 Task: Check the percentage active listings of central air conditioning in the last 3 years.
Action: Mouse moved to (927, 208)
Screenshot: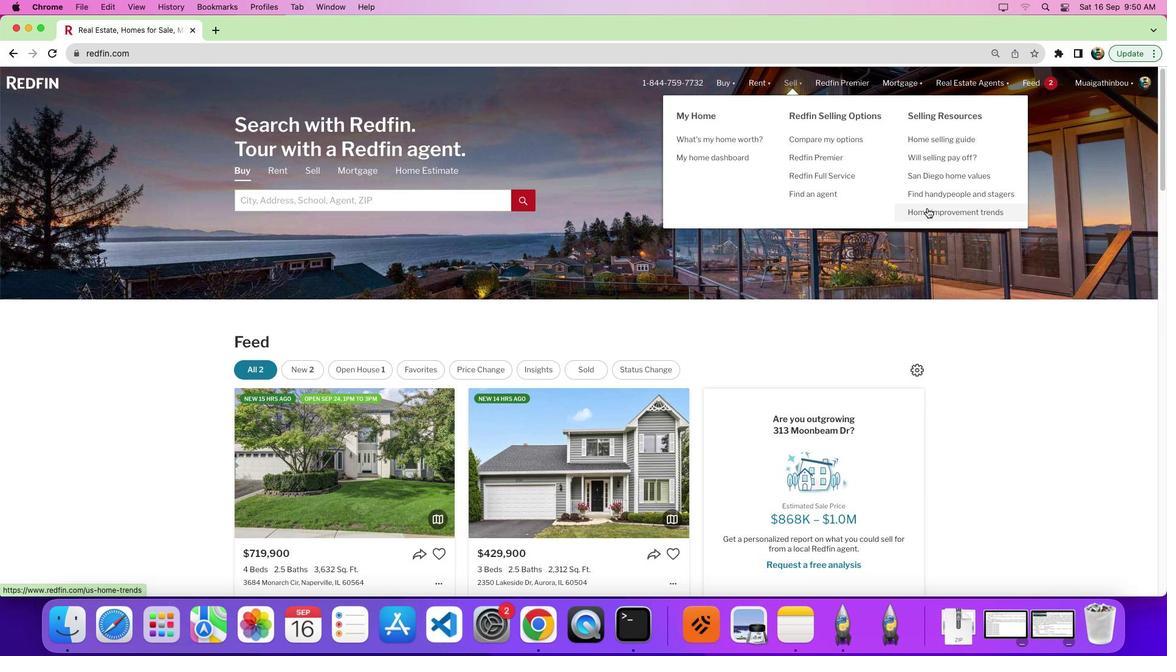 
Action: Mouse pressed left at (927, 208)
Screenshot: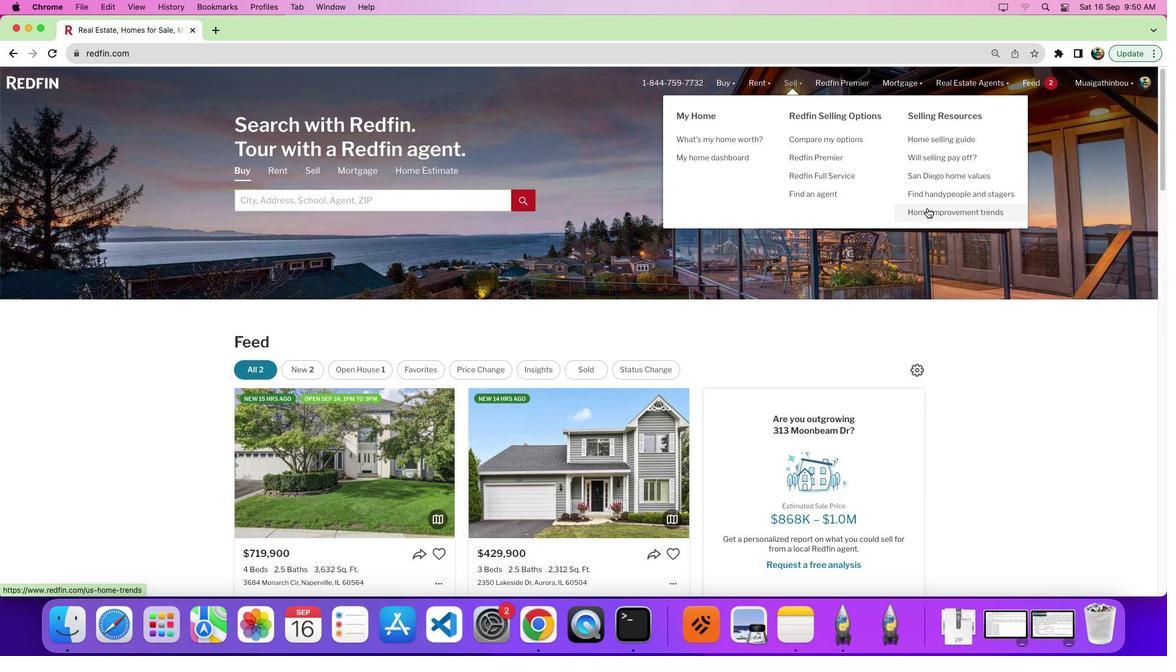 
Action: Mouse moved to (327, 232)
Screenshot: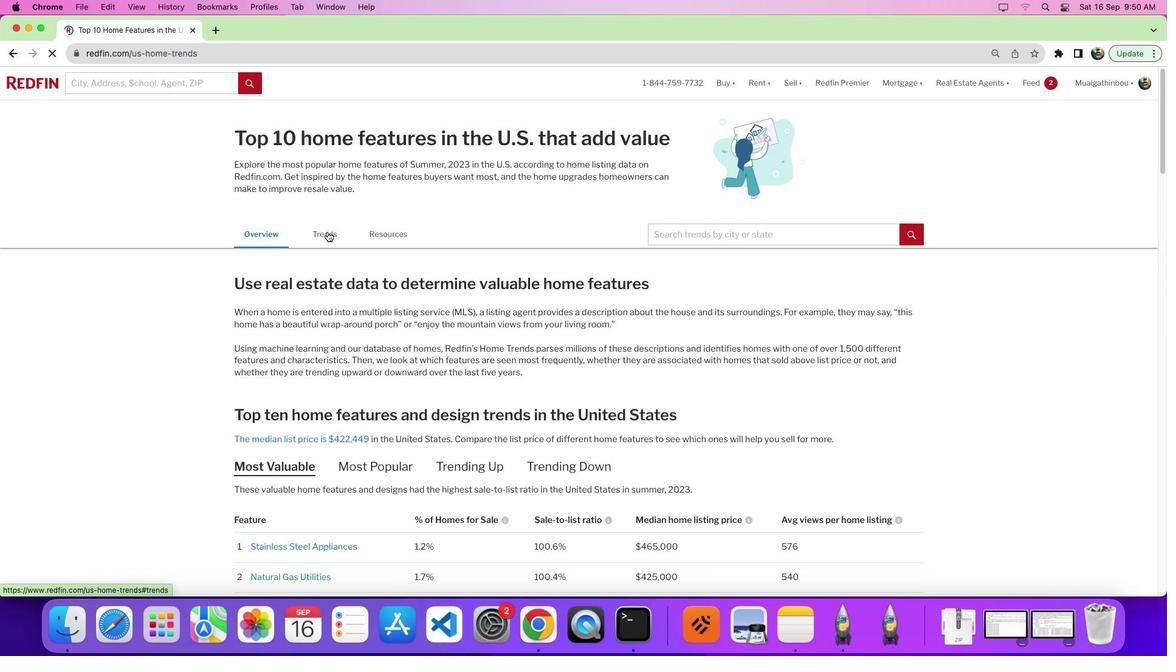 
Action: Mouse pressed left at (327, 232)
Screenshot: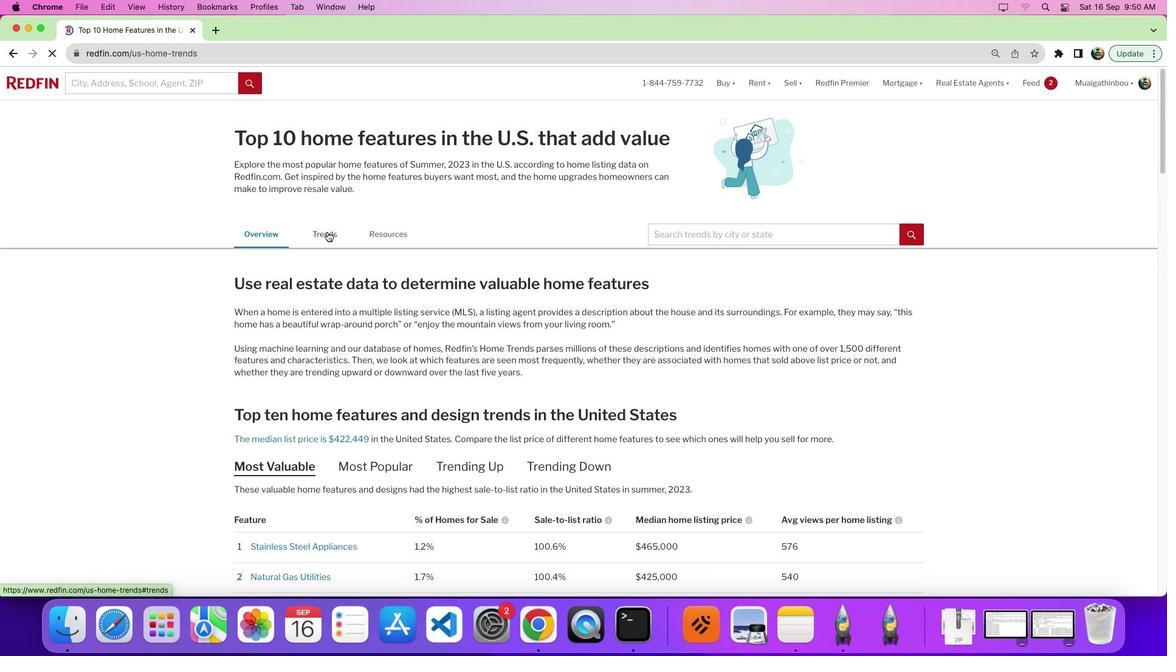 
Action: Mouse moved to (508, 271)
Screenshot: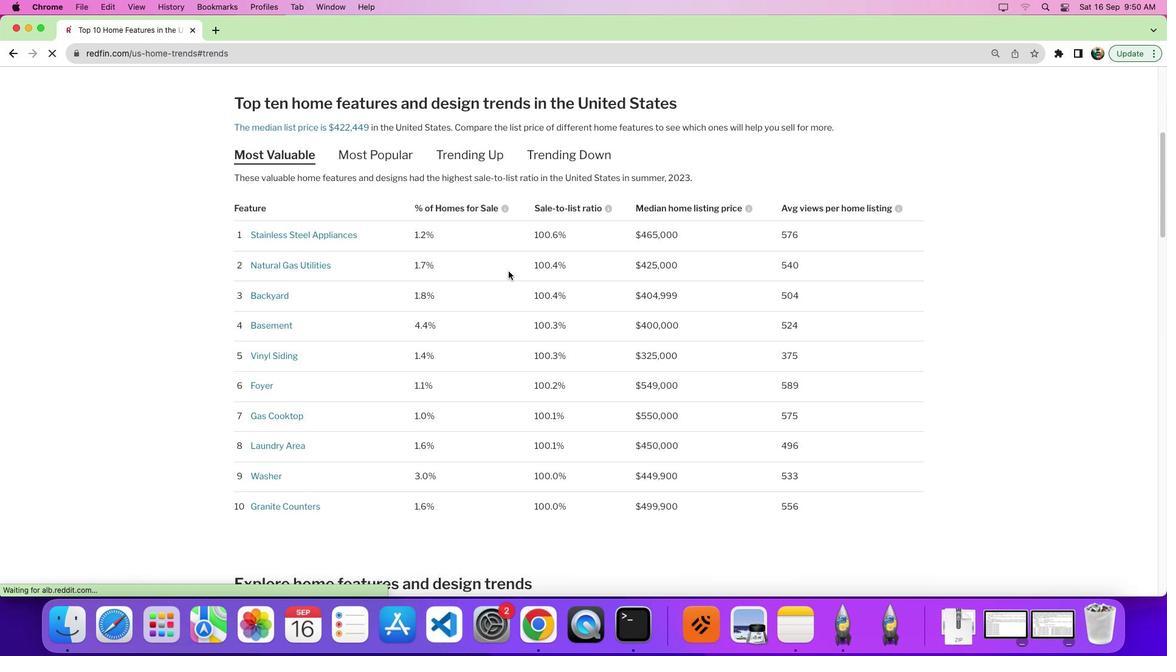 
Action: Mouse scrolled (508, 271) with delta (0, 0)
Screenshot: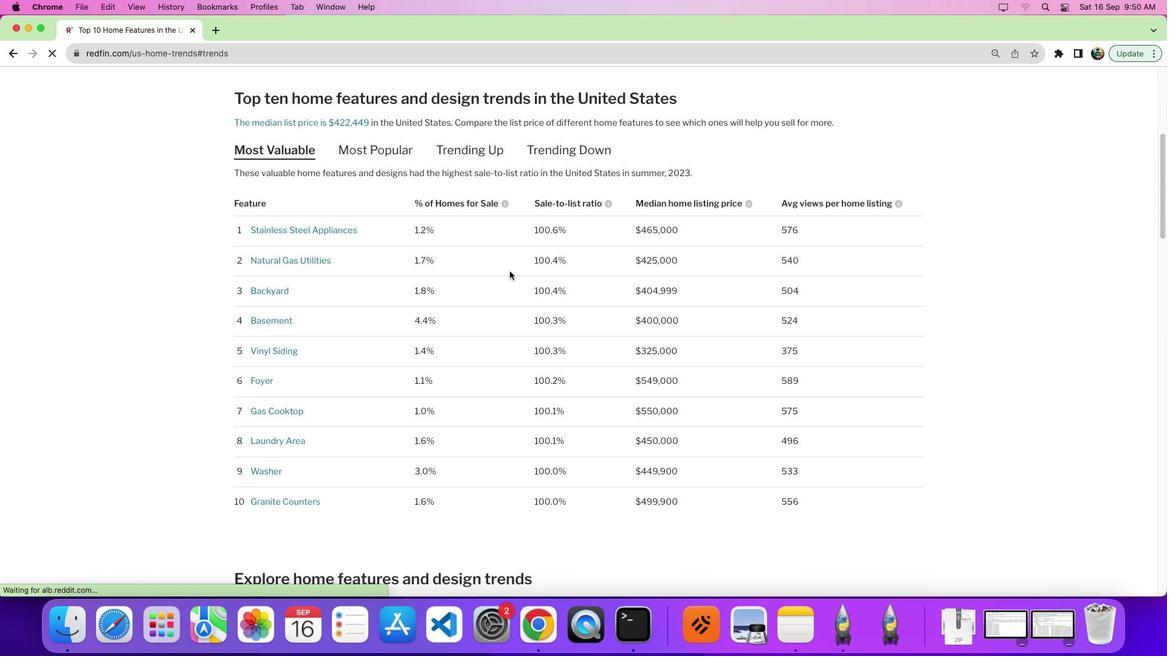 
Action: Mouse moved to (509, 271)
Screenshot: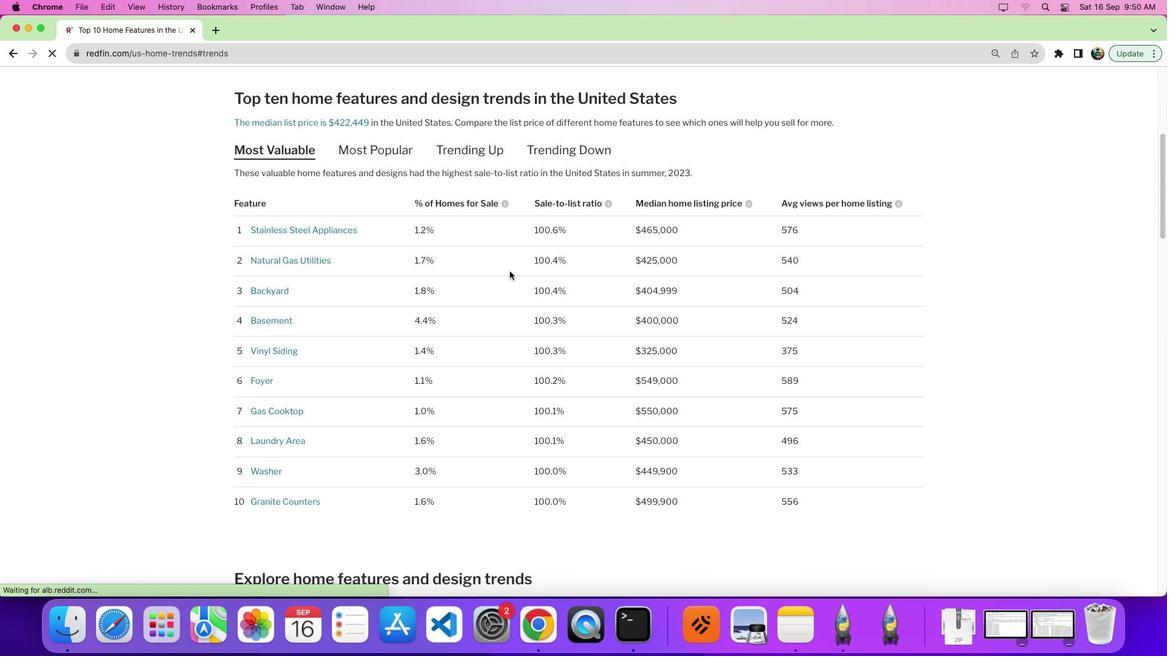 
Action: Mouse scrolled (509, 271) with delta (0, 0)
Screenshot: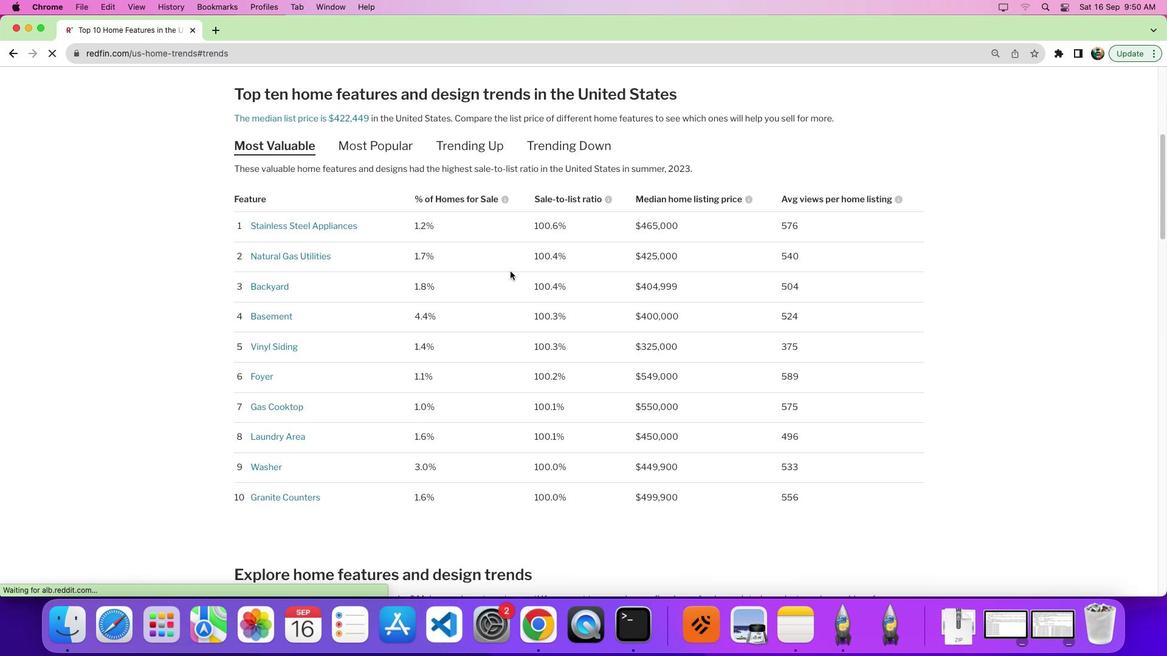 
Action: Mouse moved to (509, 271)
Screenshot: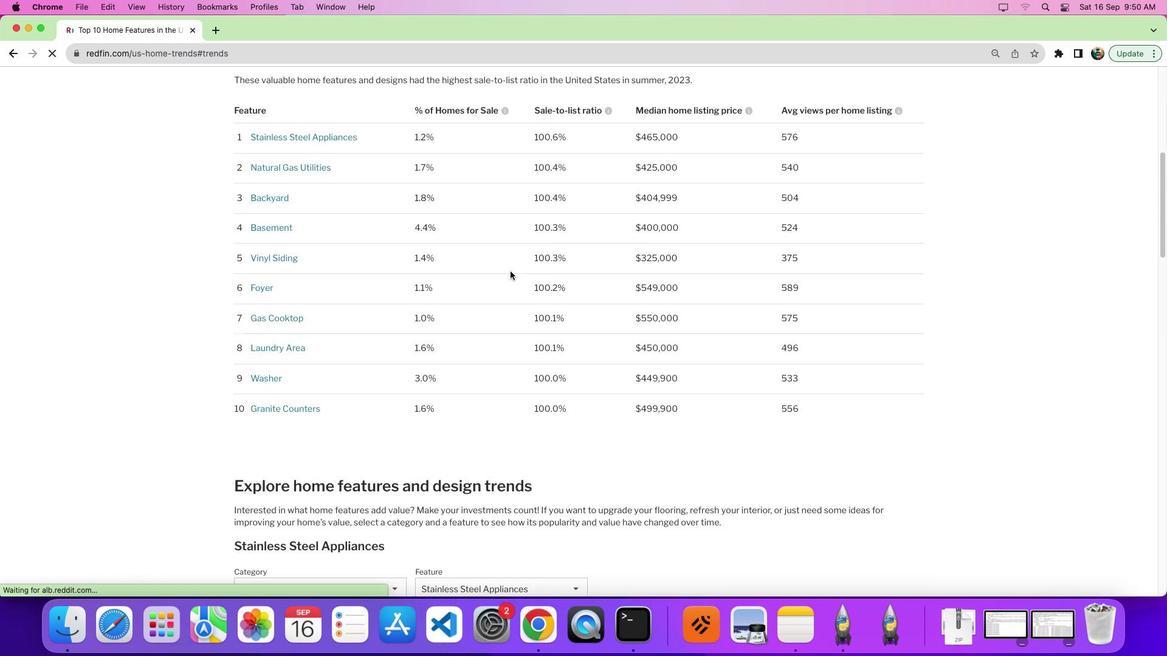
Action: Mouse scrolled (509, 271) with delta (0, -3)
Screenshot: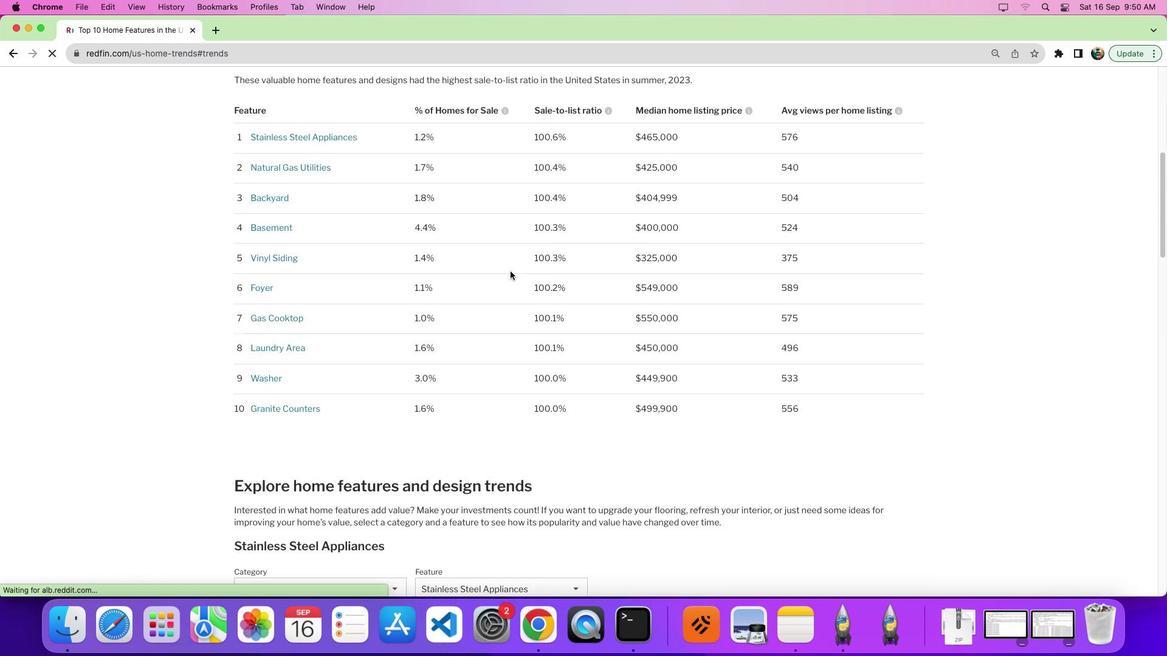 
Action: Mouse moved to (510, 271)
Screenshot: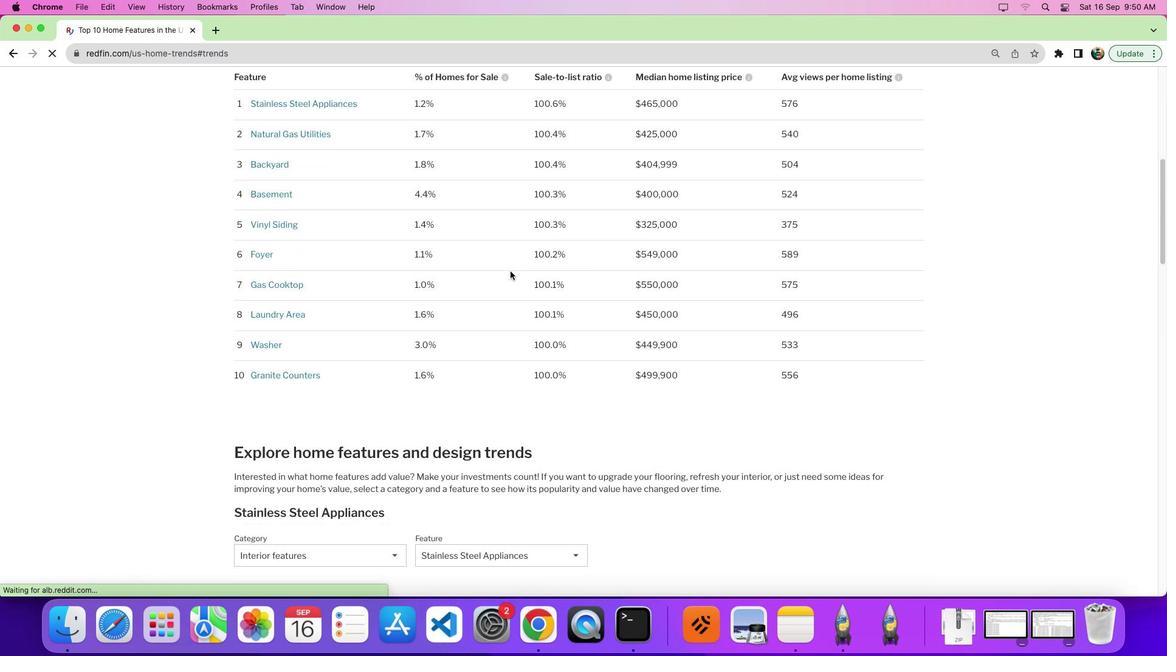 
Action: Mouse scrolled (510, 271) with delta (0, -3)
Screenshot: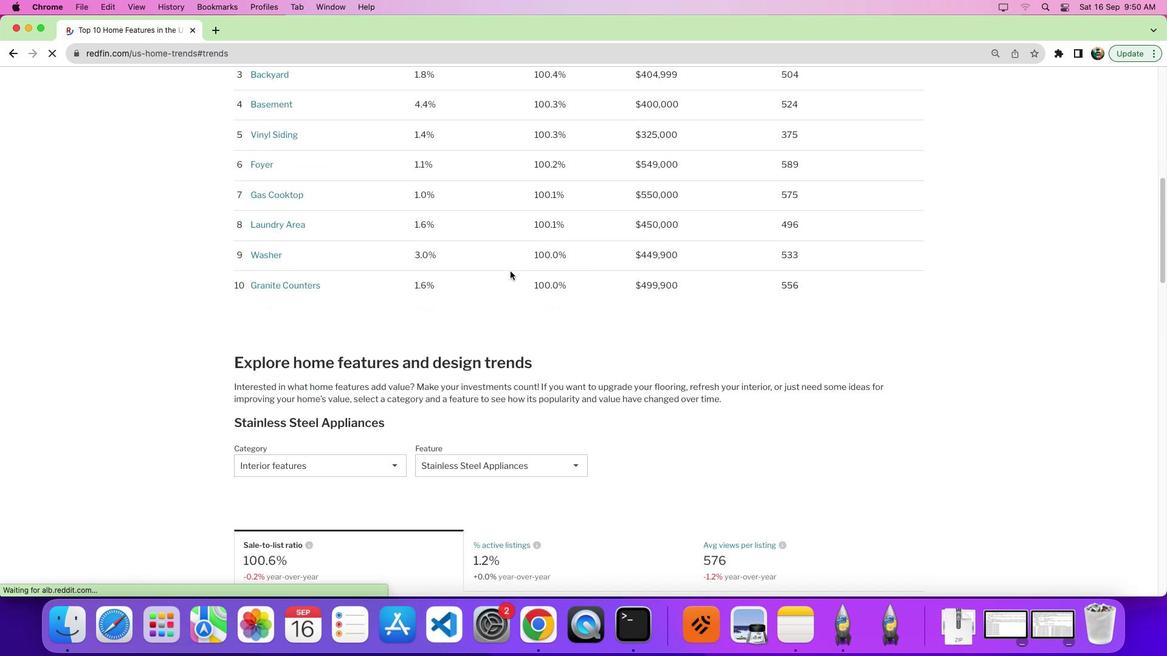 
Action: Mouse scrolled (510, 271) with delta (0, 0)
Screenshot: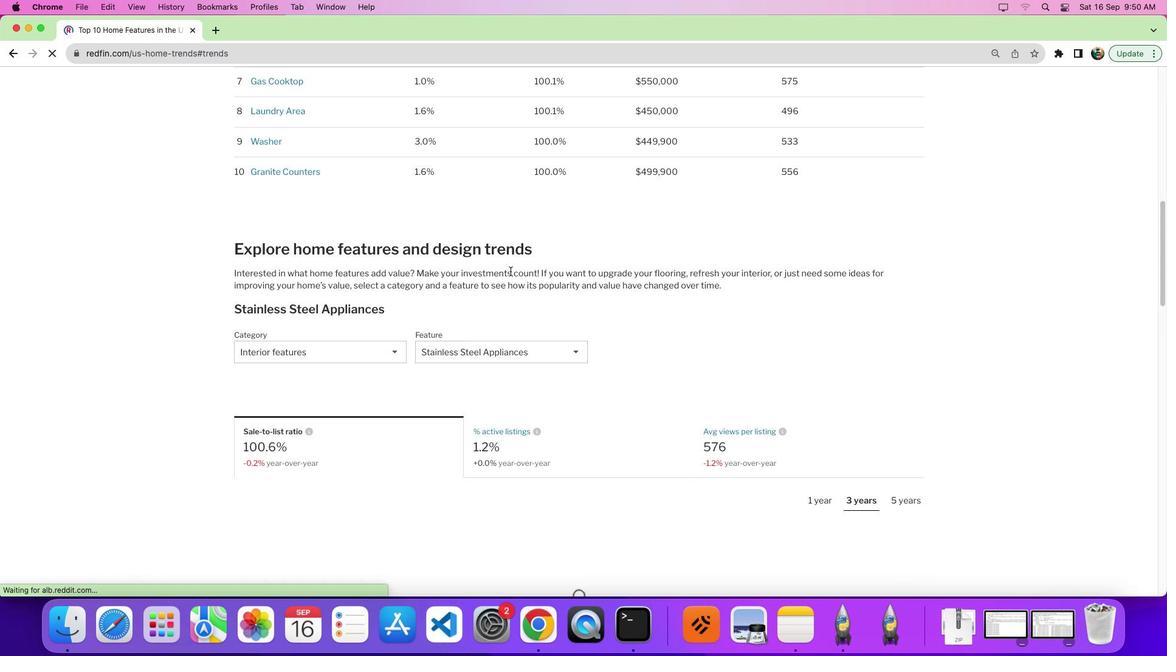 
Action: Mouse scrolled (510, 271) with delta (0, 0)
Screenshot: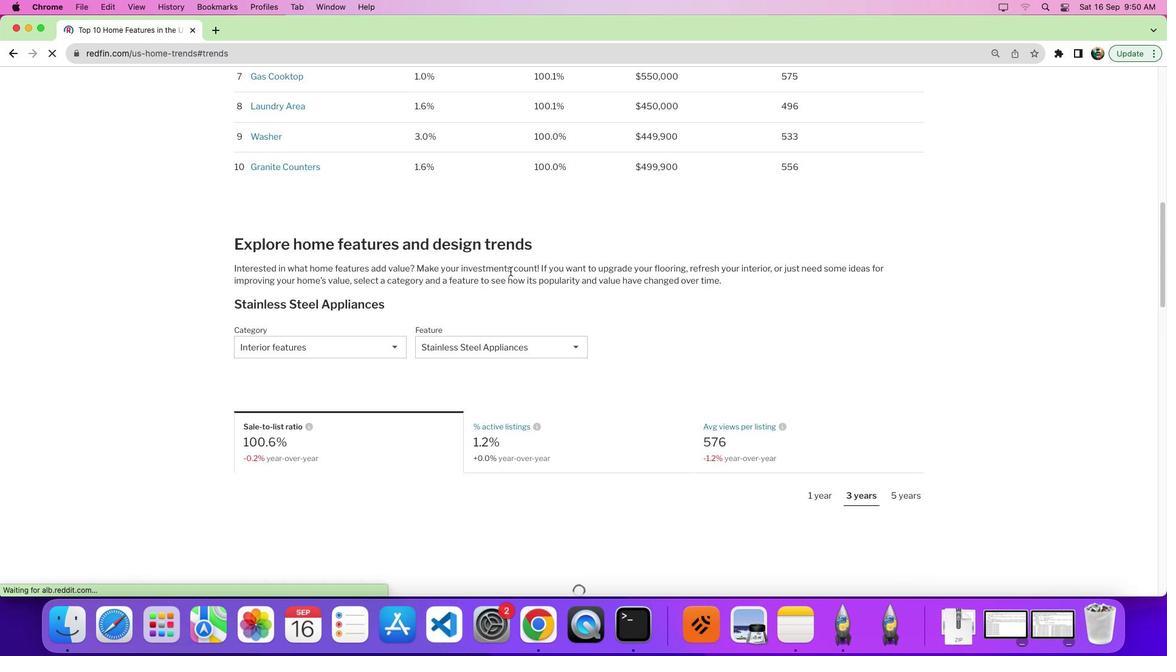 
Action: Mouse moved to (340, 350)
Screenshot: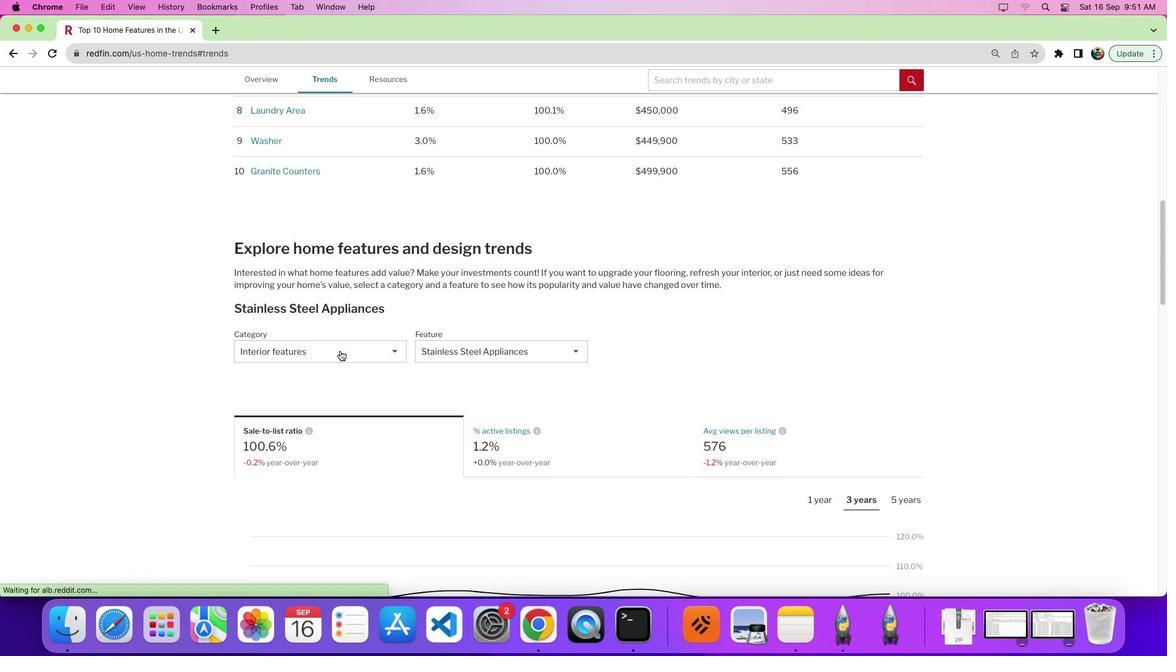 
Action: Mouse pressed left at (340, 350)
Screenshot: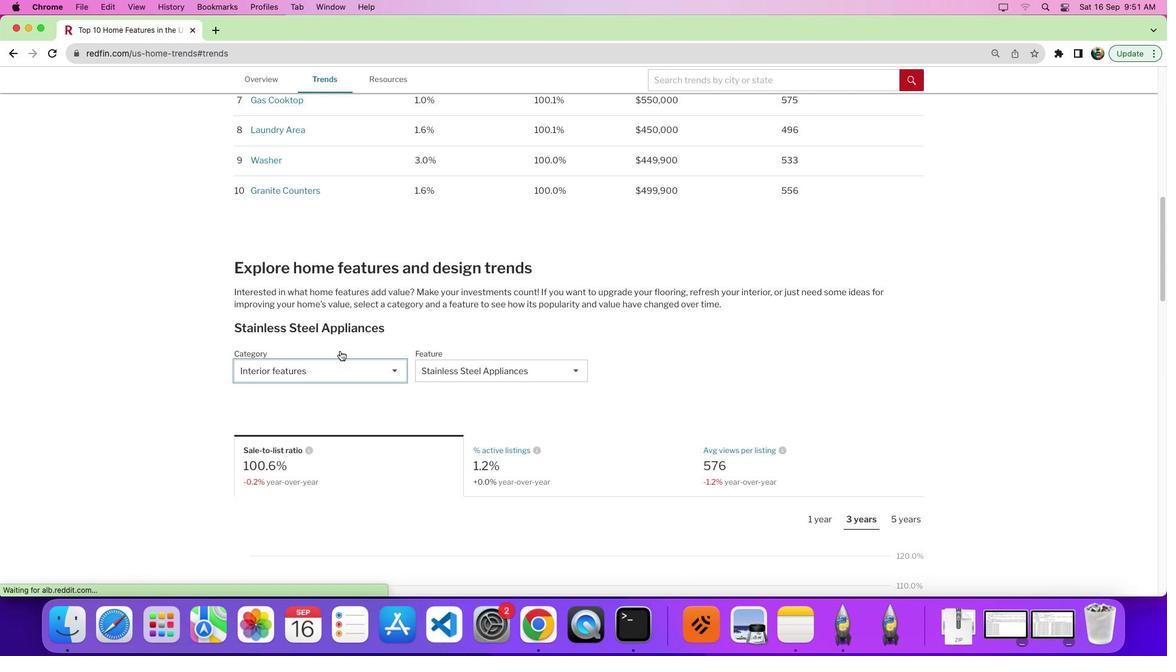
Action: Mouse moved to (390, 332)
Screenshot: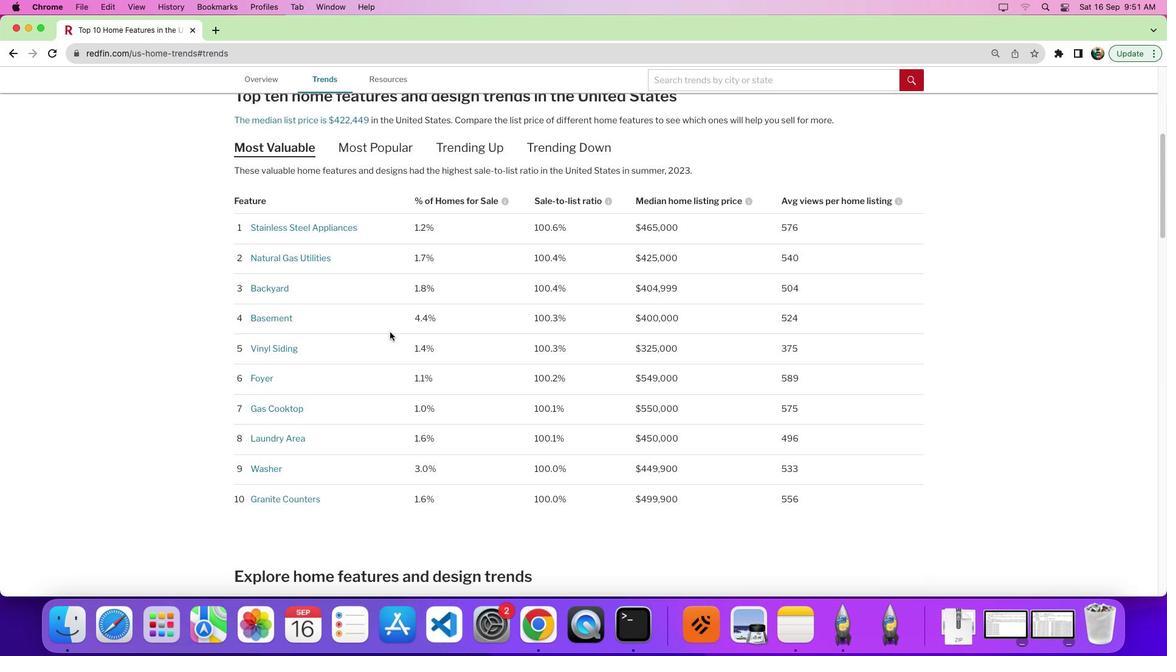 
Action: Mouse scrolled (390, 332) with delta (0, 0)
Screenshot: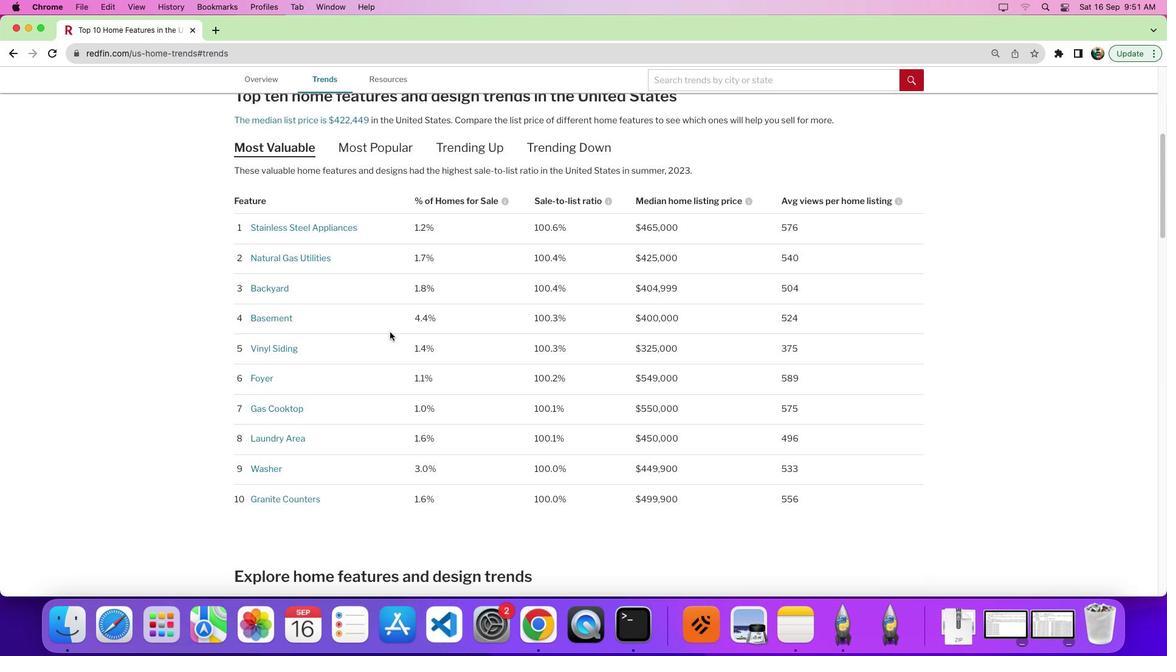
Action: Mouse scrolled (390, 332) with delta (0, 0)
Screenshot: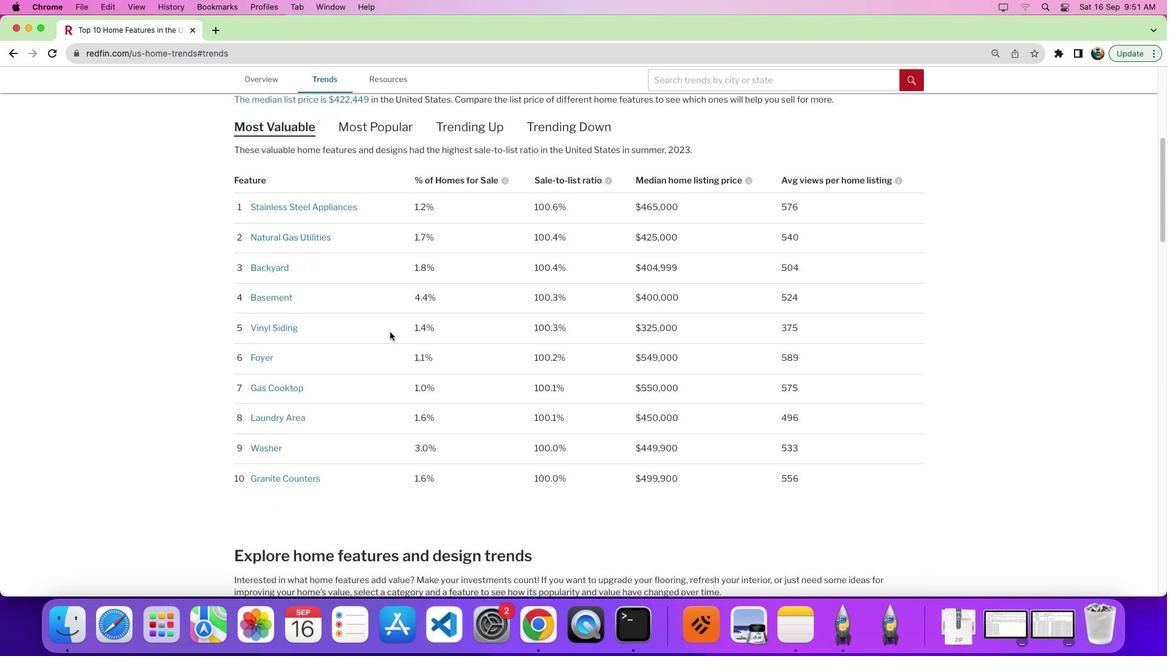 
Action: Mouse scrolled (390, 332) with delta (0, -3)
Screenshot: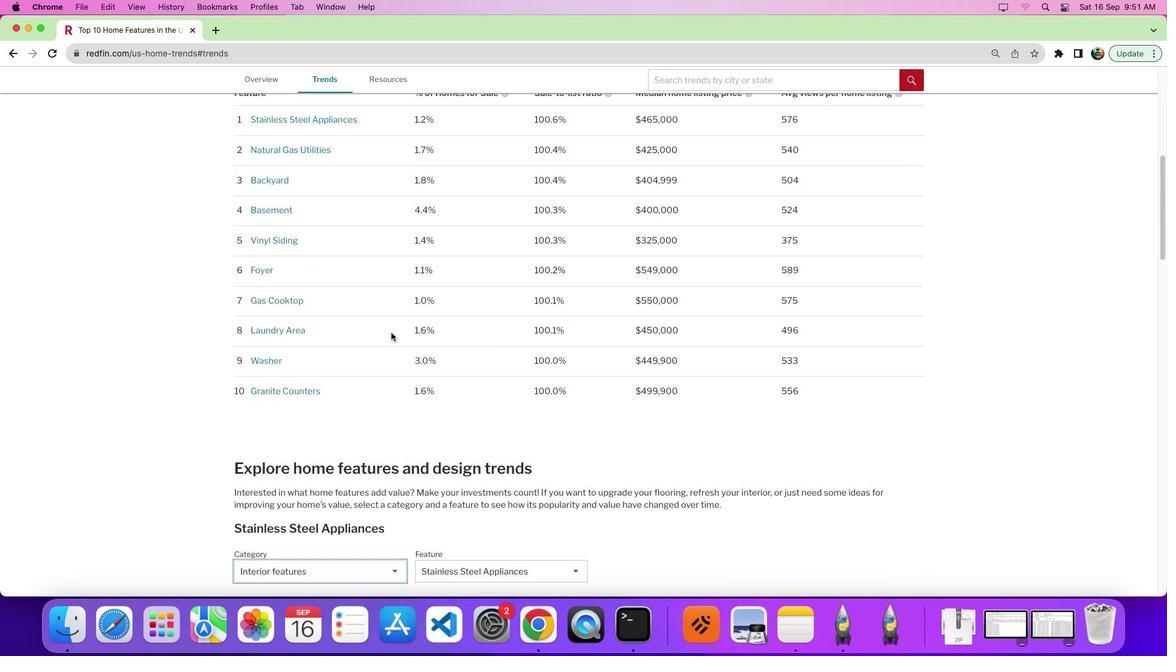 
Action: Mouse moved to (394, 334)
Screenshot: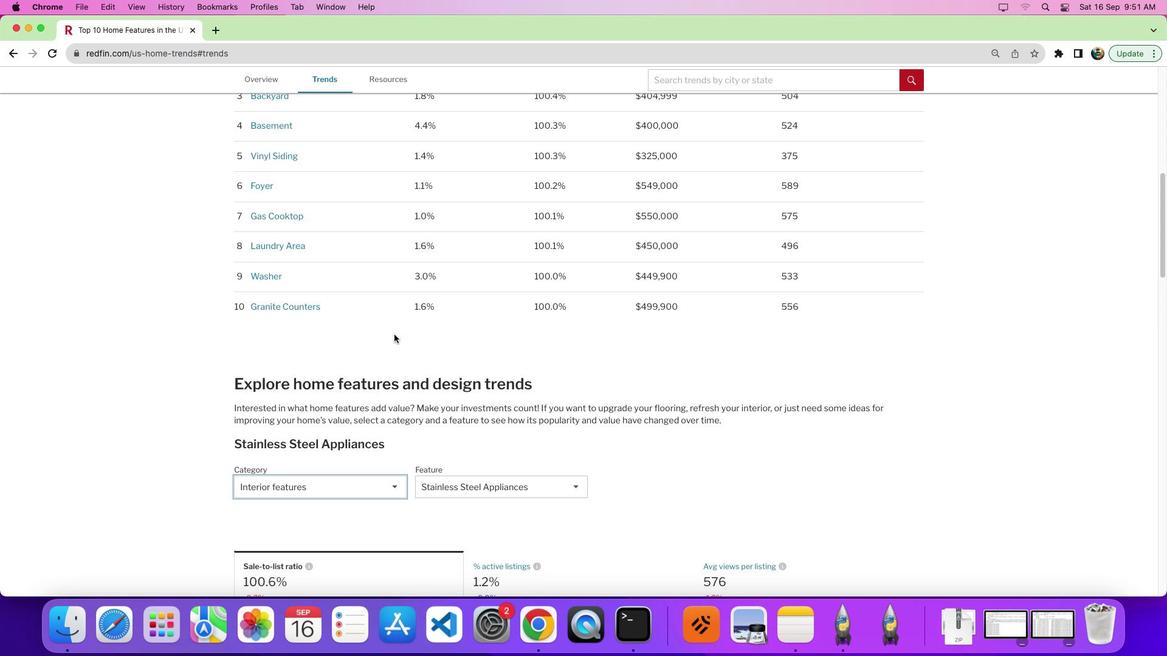 
Action: Mouse scrolled (394, 334) with delta (0, 0)
Screenshot: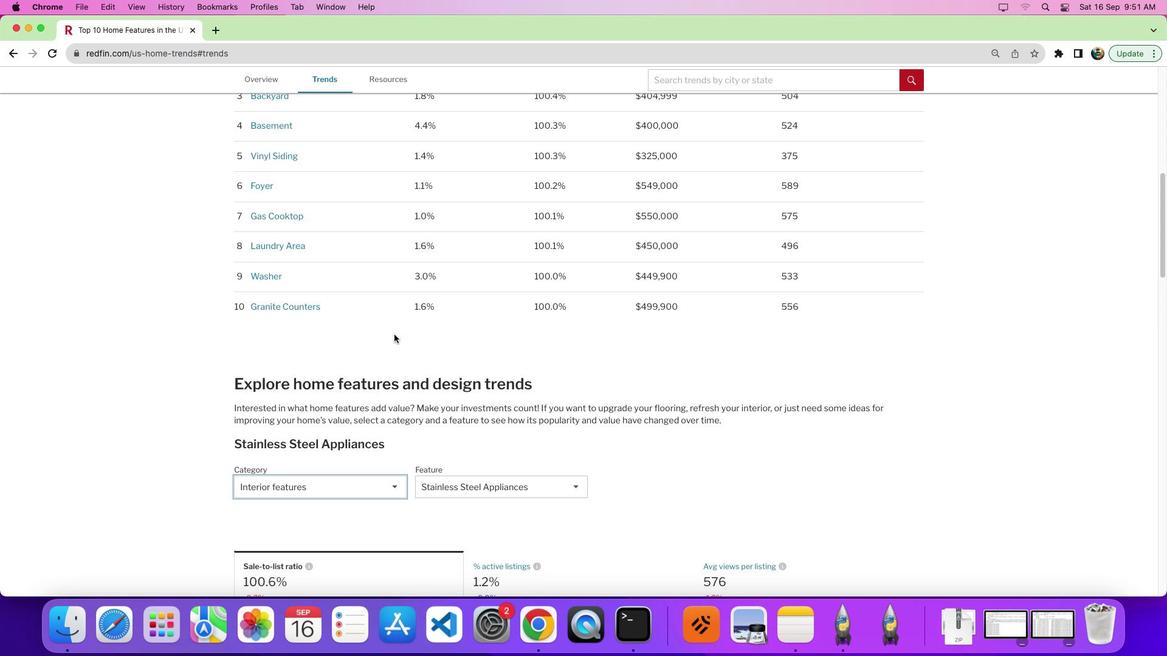 
Action: Mouse scrolled (394, 334) with delta (0, 0)
Screenshot: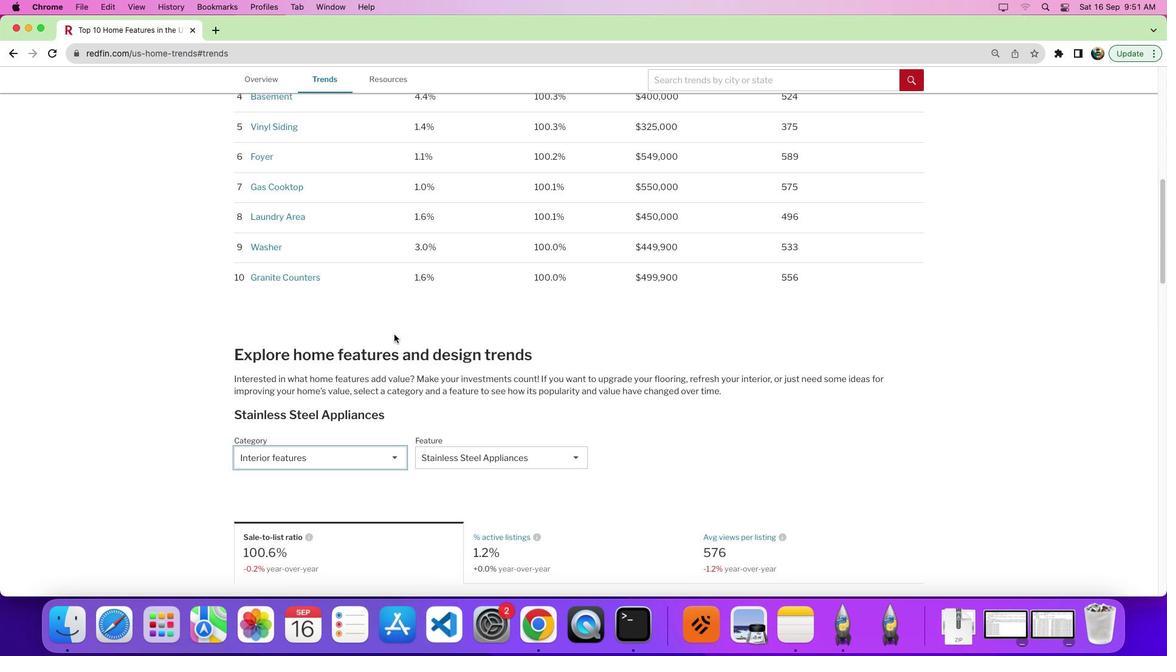 
Action: Mouse scrolled (394, 334) with delta (0, -3)
Screenshot: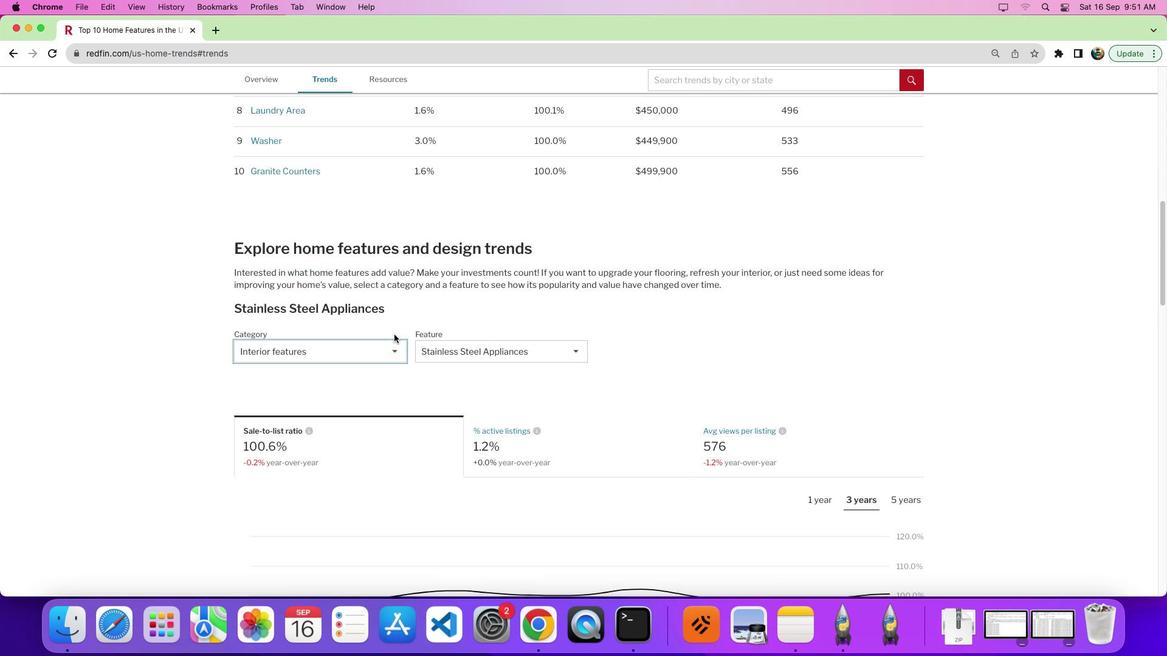 
Action: Mouse moved to (505, 297)
Screenshot: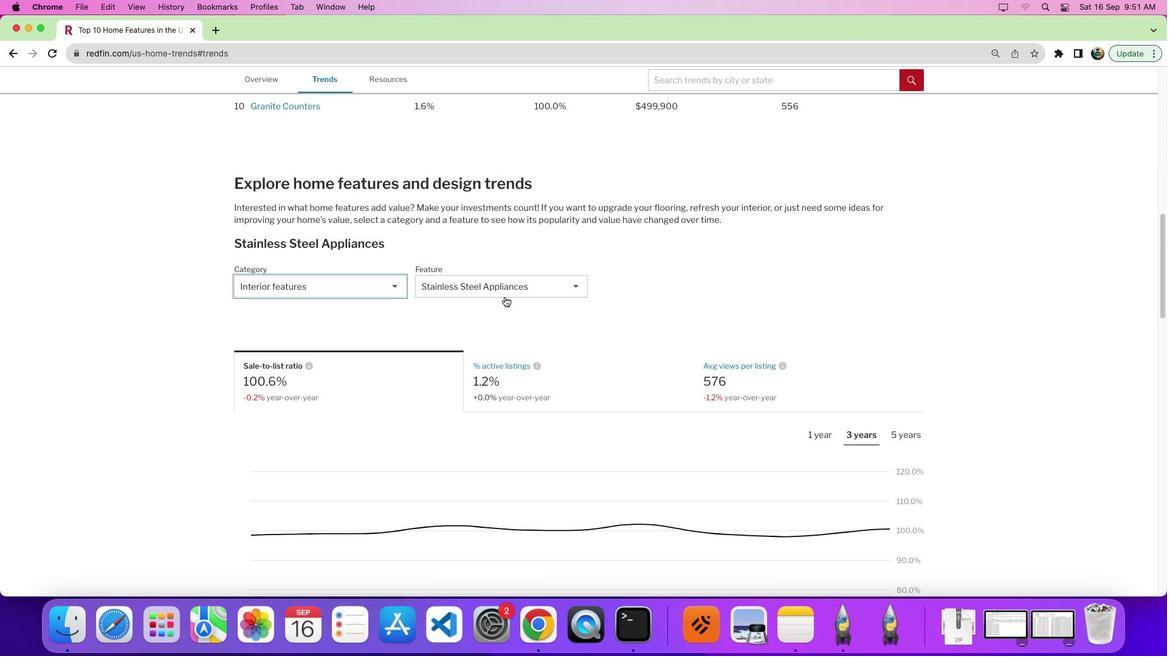 
Action: Mouse pressed left at (505, 297)
Screenshot: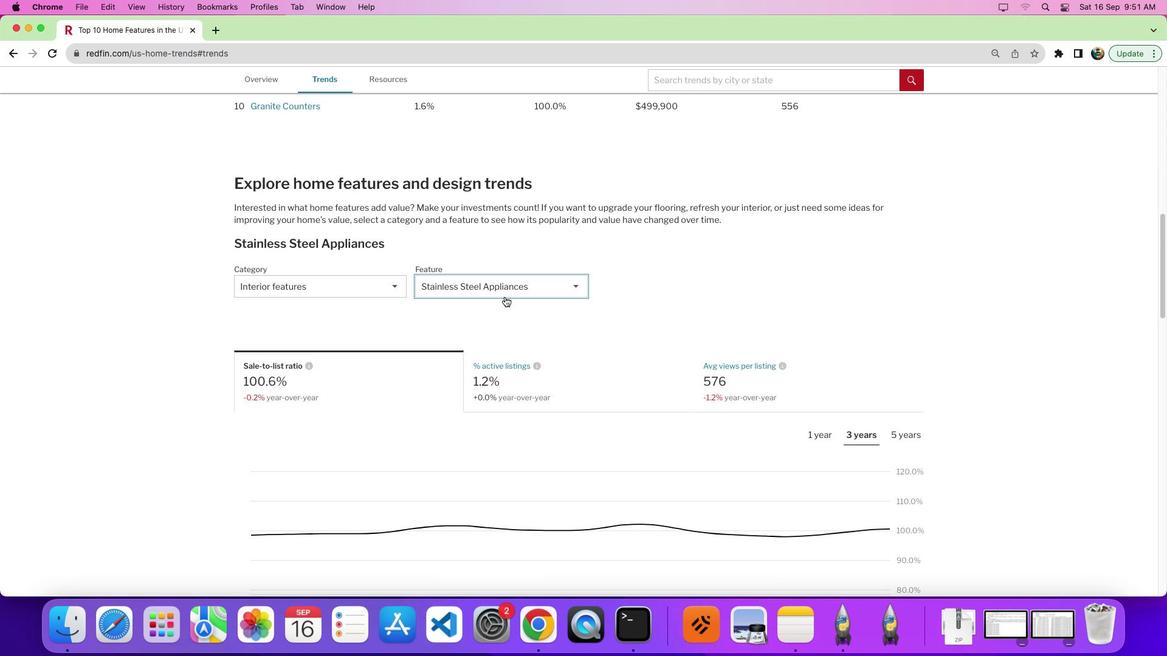 
Action: Mouse moved to (477, 392)
Screenshot: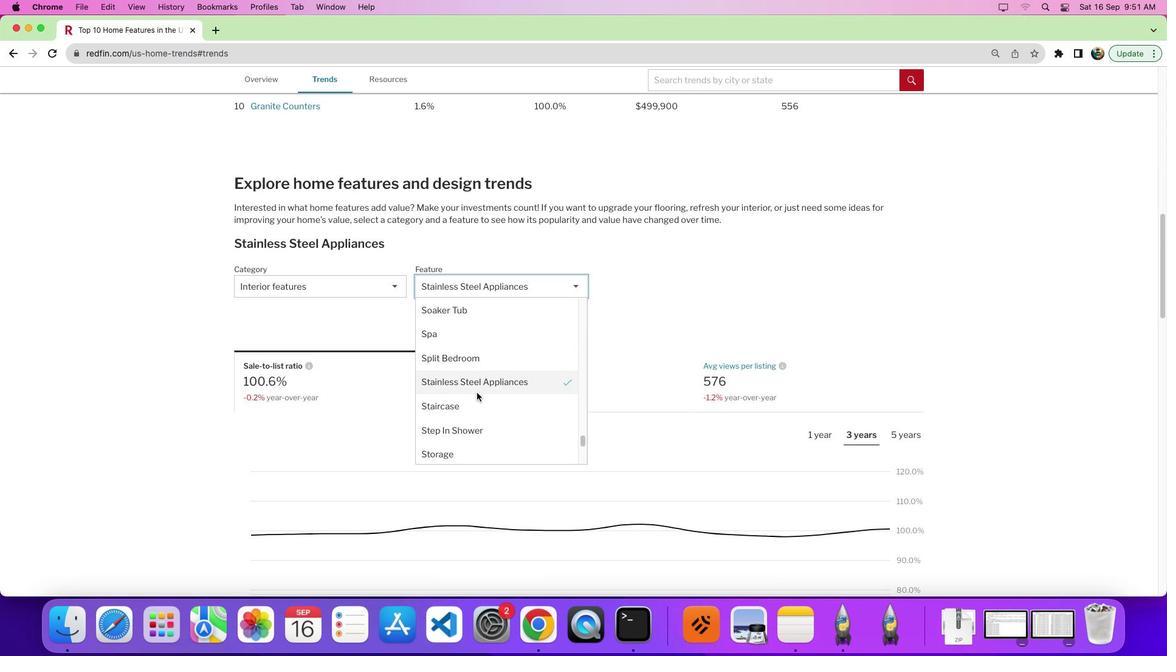 
Action: Mouse scrolled (477, 392) with delta (0, 0)
Screenshot: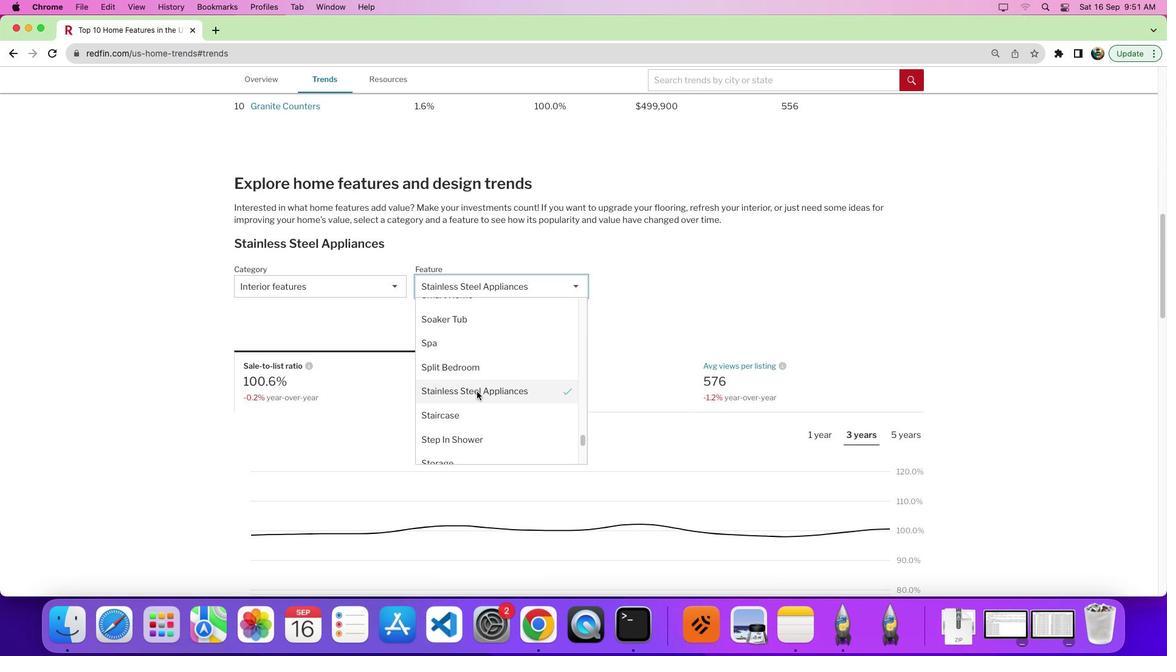 
Action: Mouse scrolled (477, 392) with delta (0, 1)
Screenshot: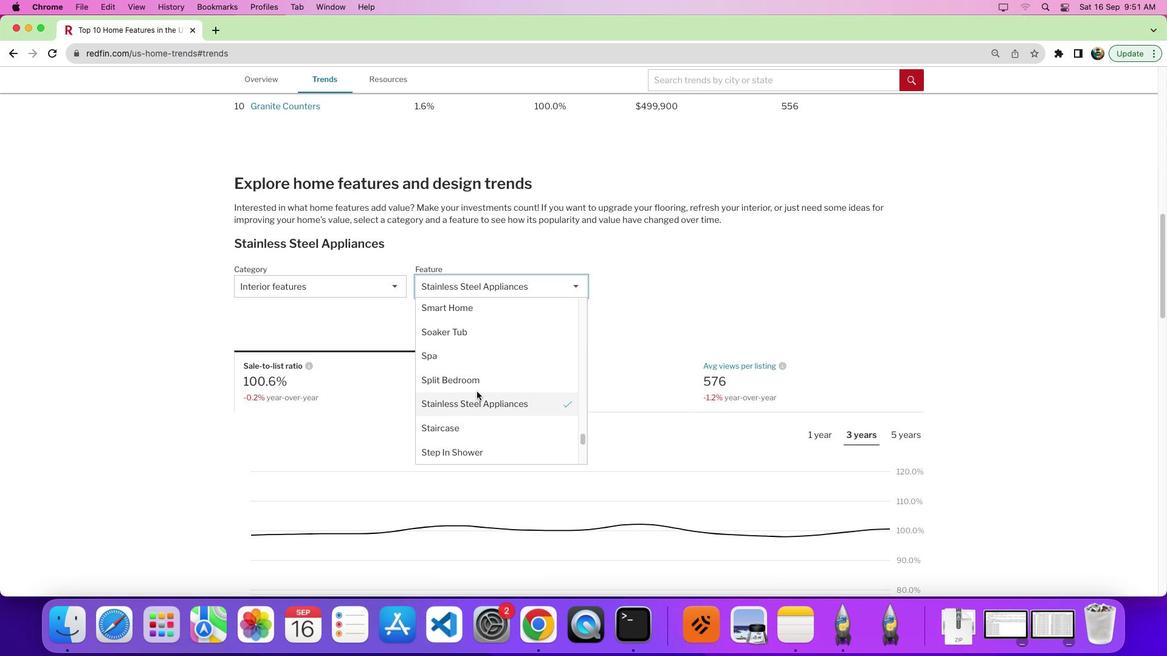 
Action: Mouse moved to (476, 391)
Screenshot: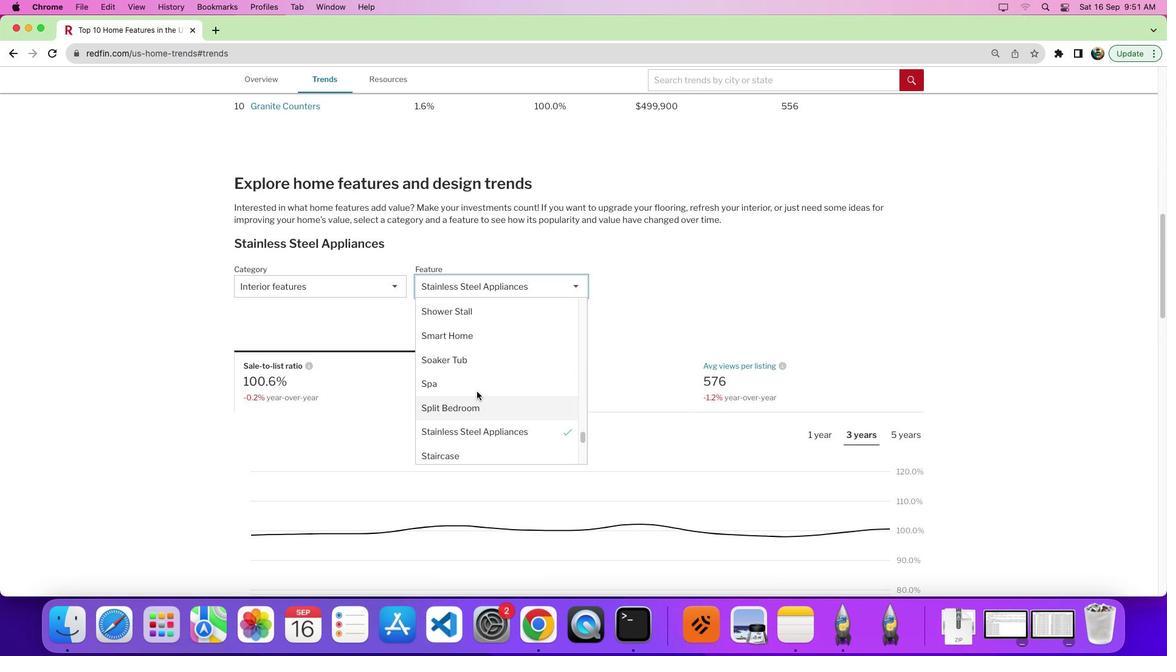 
Action: Mouse scrolled (476, 391) with delta (0, 0)
Screenshot: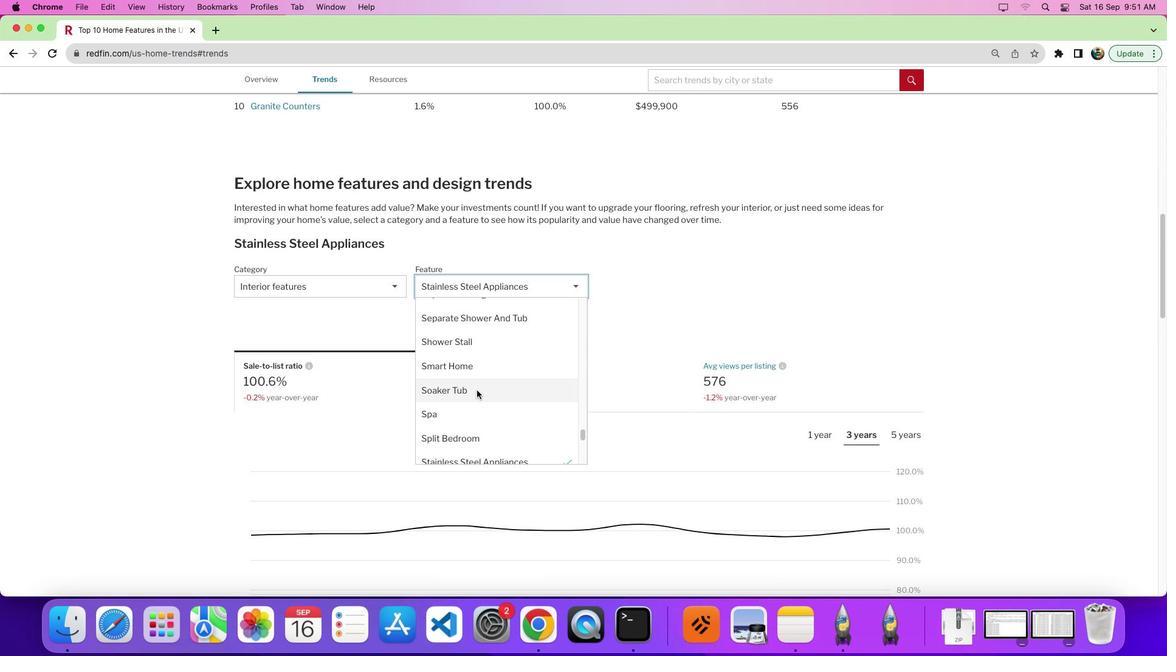 
Action: Mouse scrolled (476, 391) with delta (0, 1)
Screenshot: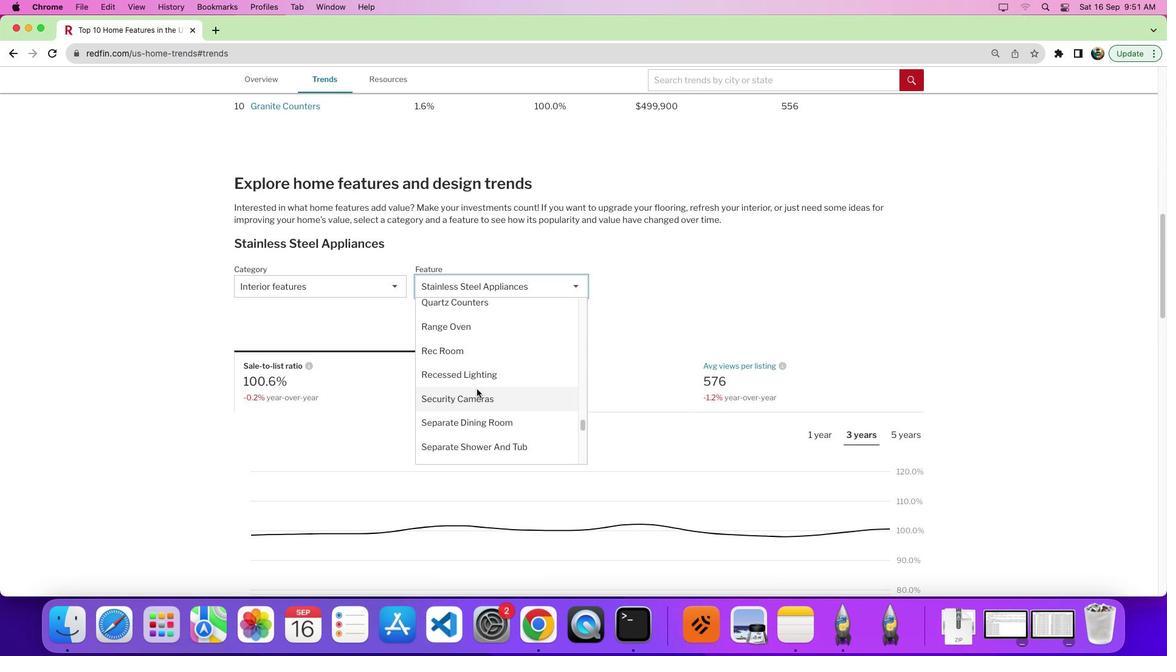 
Action: Mouse scrolled (476, 391) with delta (0, 5)
Screenshot: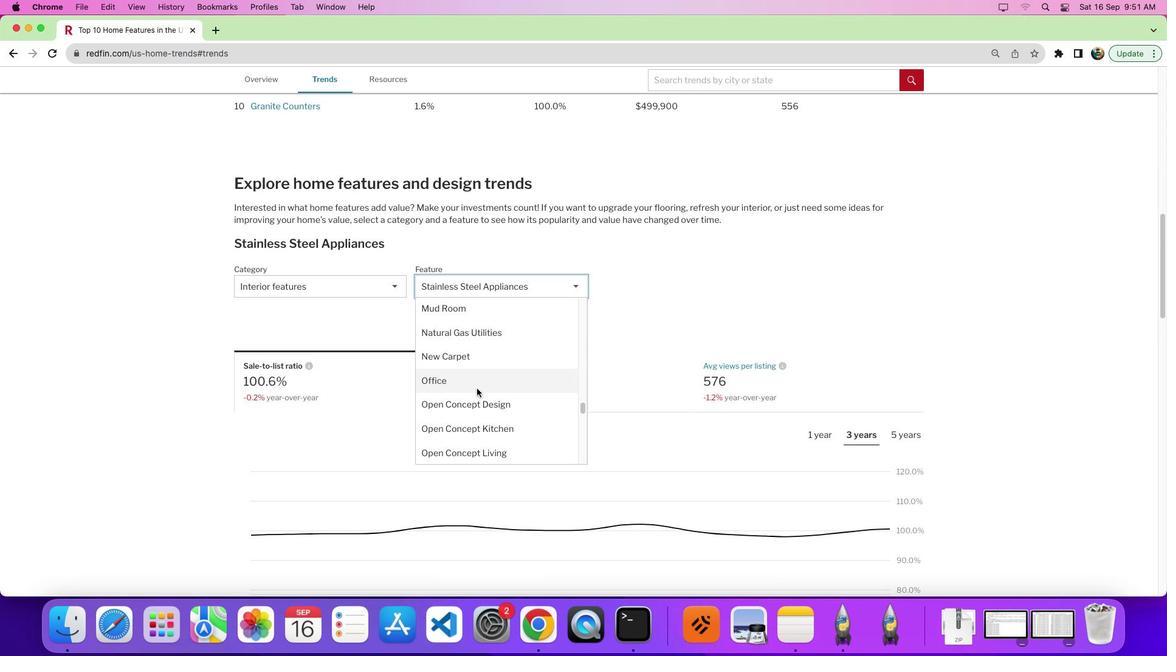 
Action: Mouse moved to (476, 391)
Screenshot: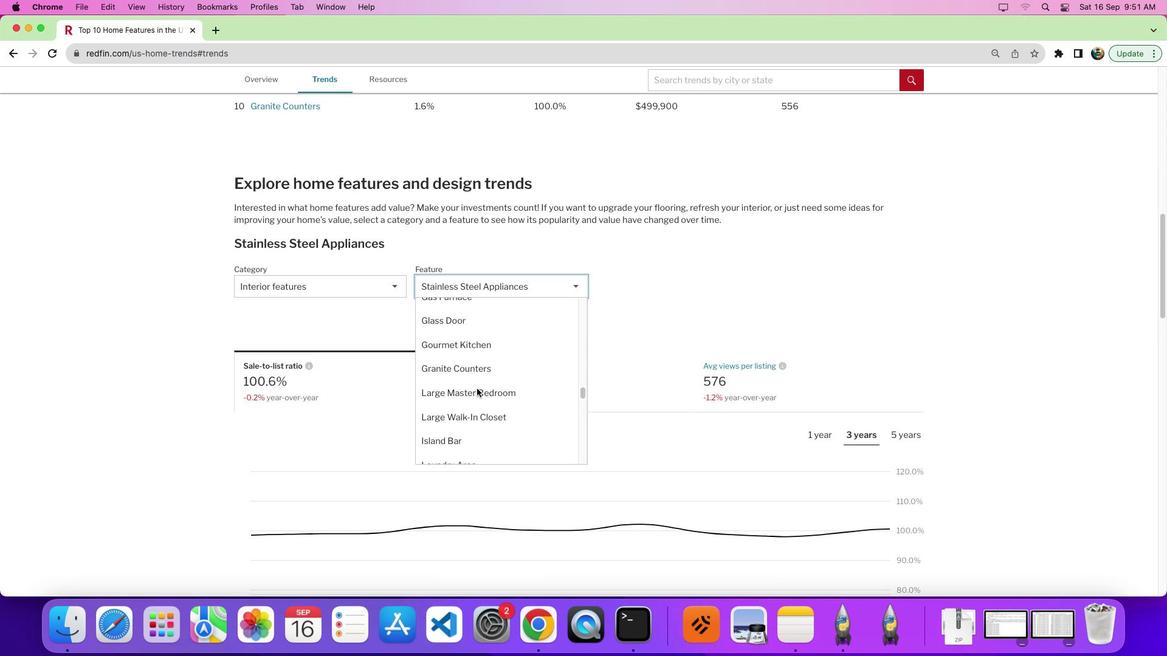 
Action: Mouse scrolled (476, 391) with delta (0, 7)
Screenshot: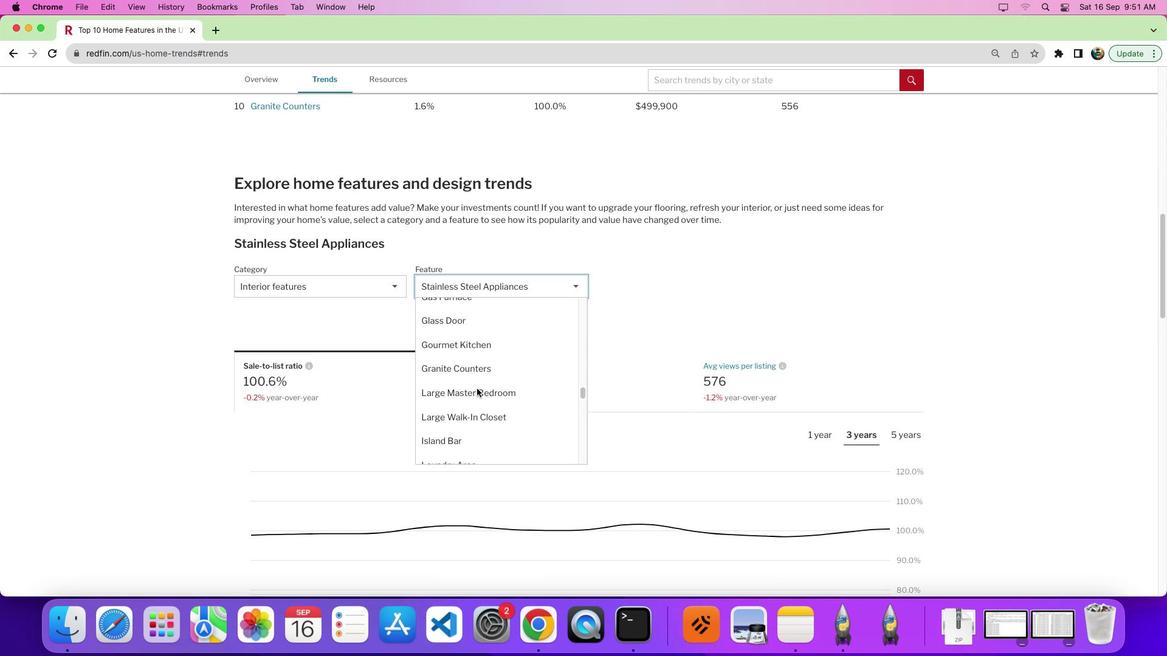 
Action: Mouse moved to (476, 389)
Screenshot: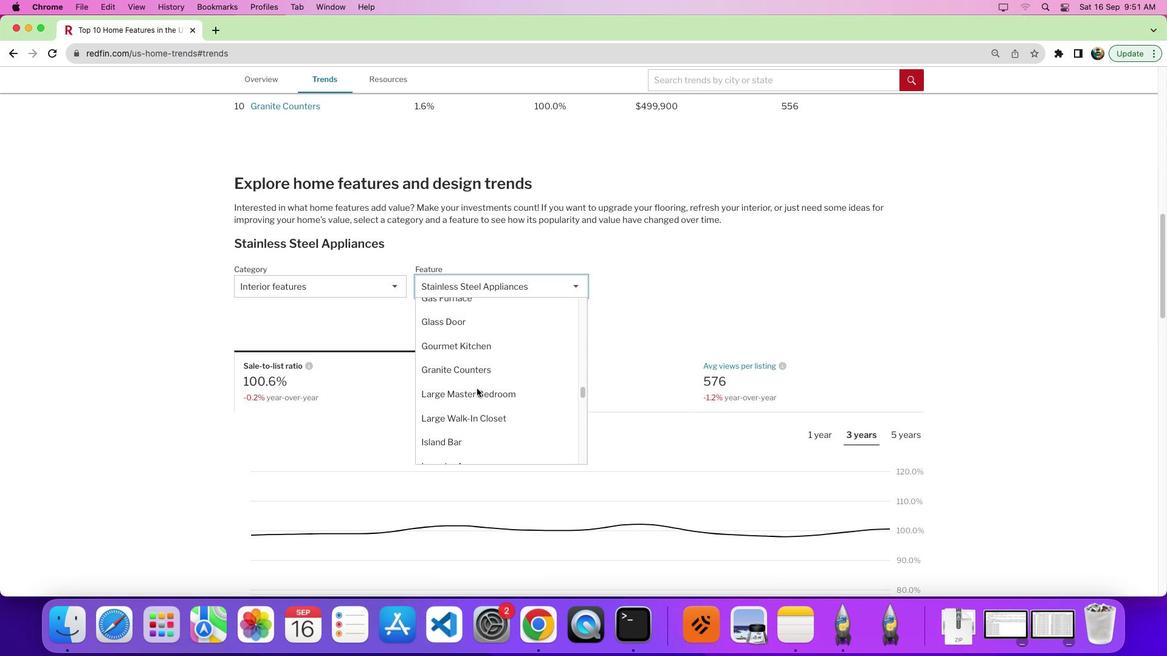 
Action: Mouse scrolled (476, 389) with delta (0, 0)
Screenshot: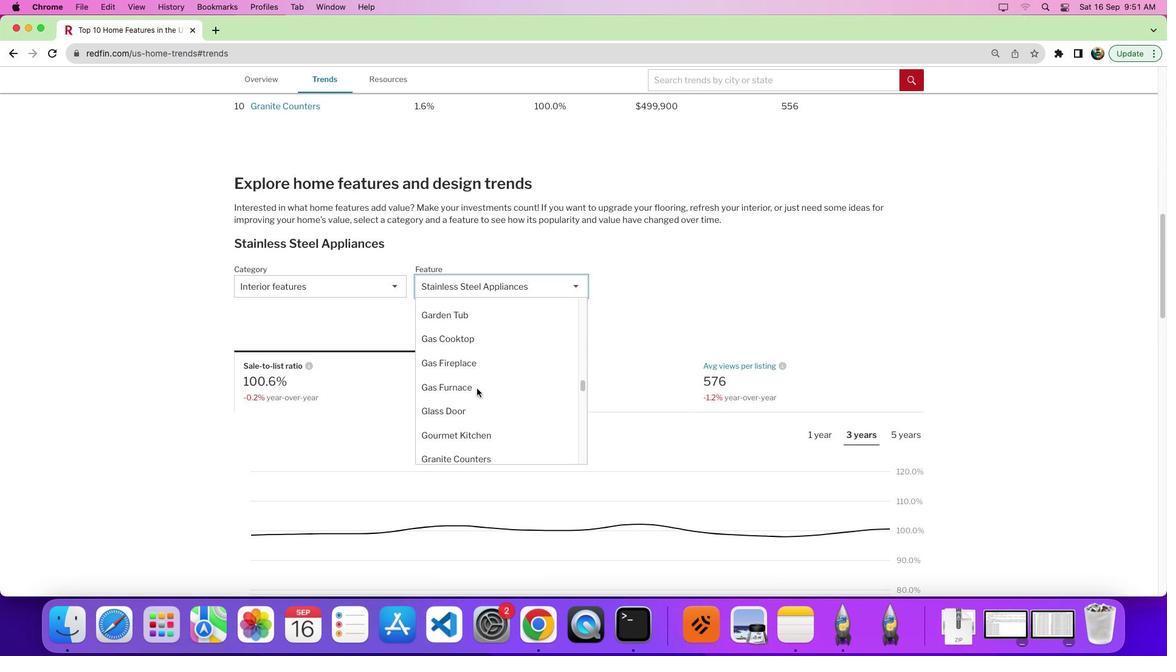
Action: Mouse scrolled (476, 389) with delta (0, 0)
Screenshot: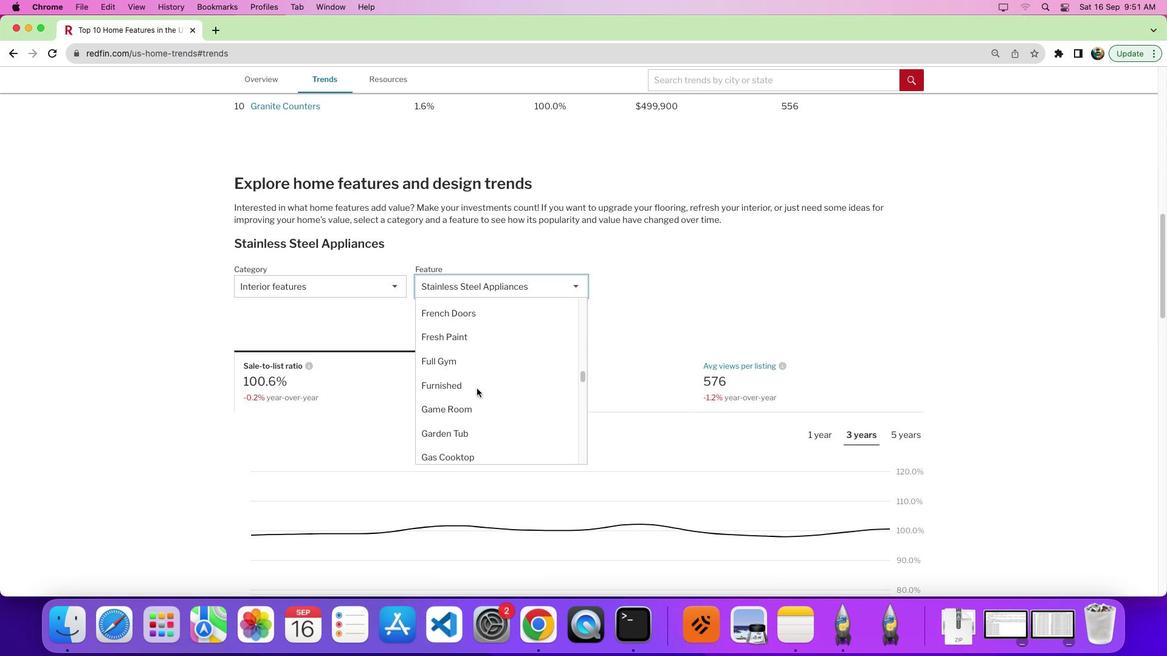 
Action: Mouse scrolled (476, 389) with delta (0, 4)
Screenshot: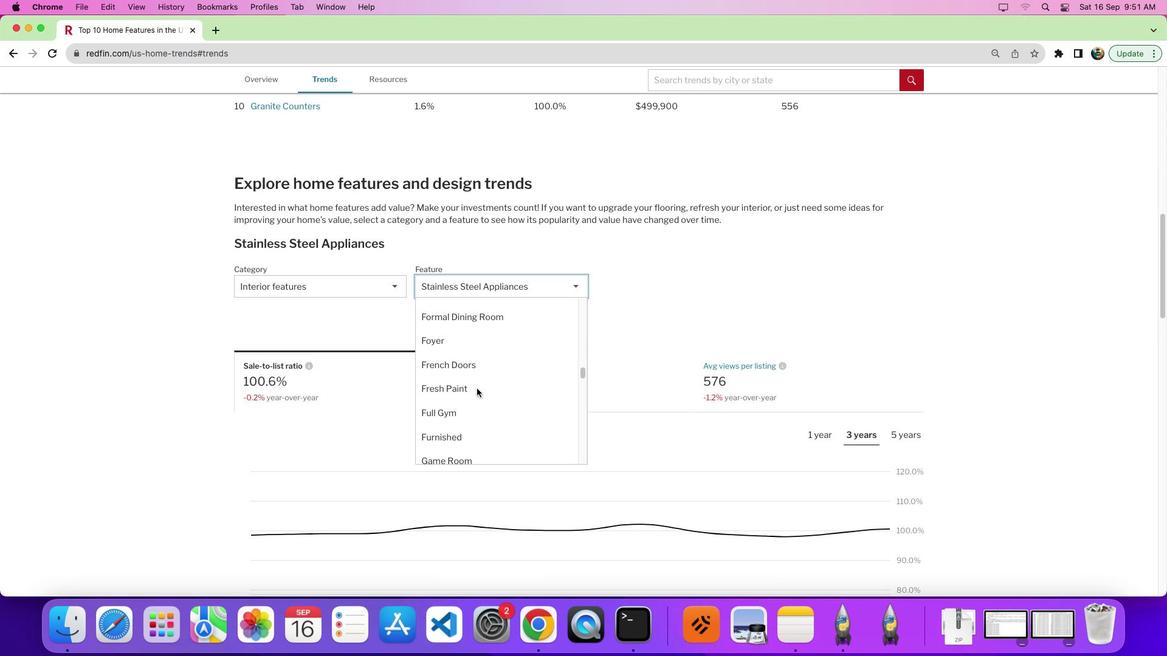 
Action: Mouse scrolled (476, 389) with delta (0, 0)
Screenshot: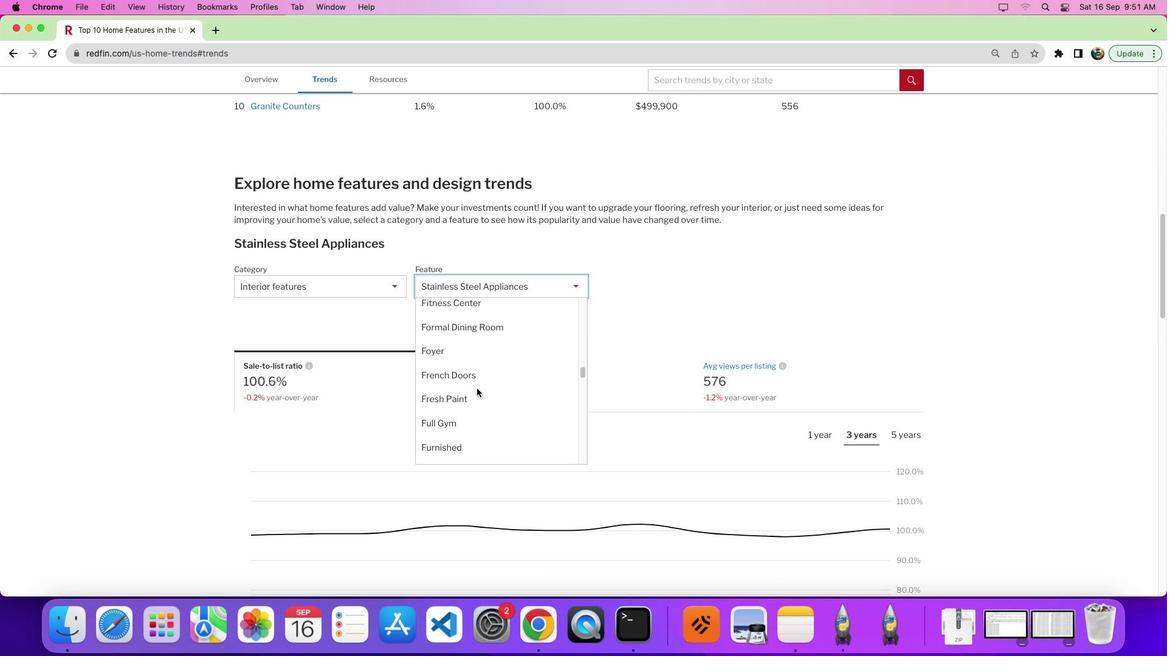 
Action: Mouse scrolled (476, 389) with delta (0, 0)
Screenshot: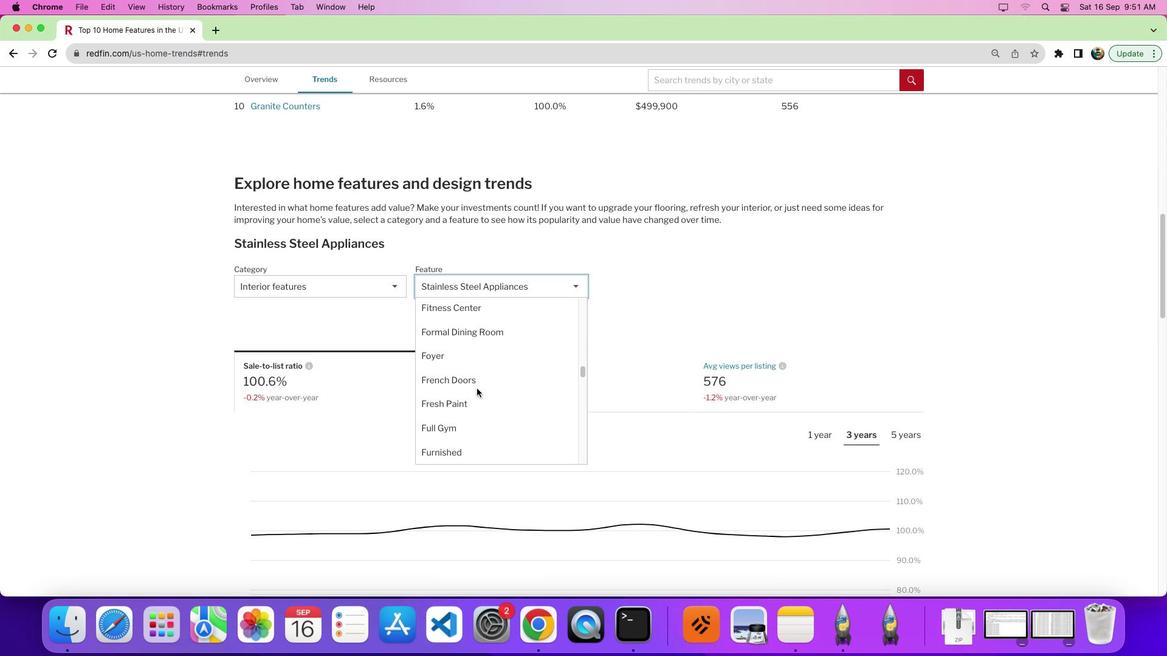 
Action: Mouse scrolled (476, 389) with delta (0, 0)
Screenshot: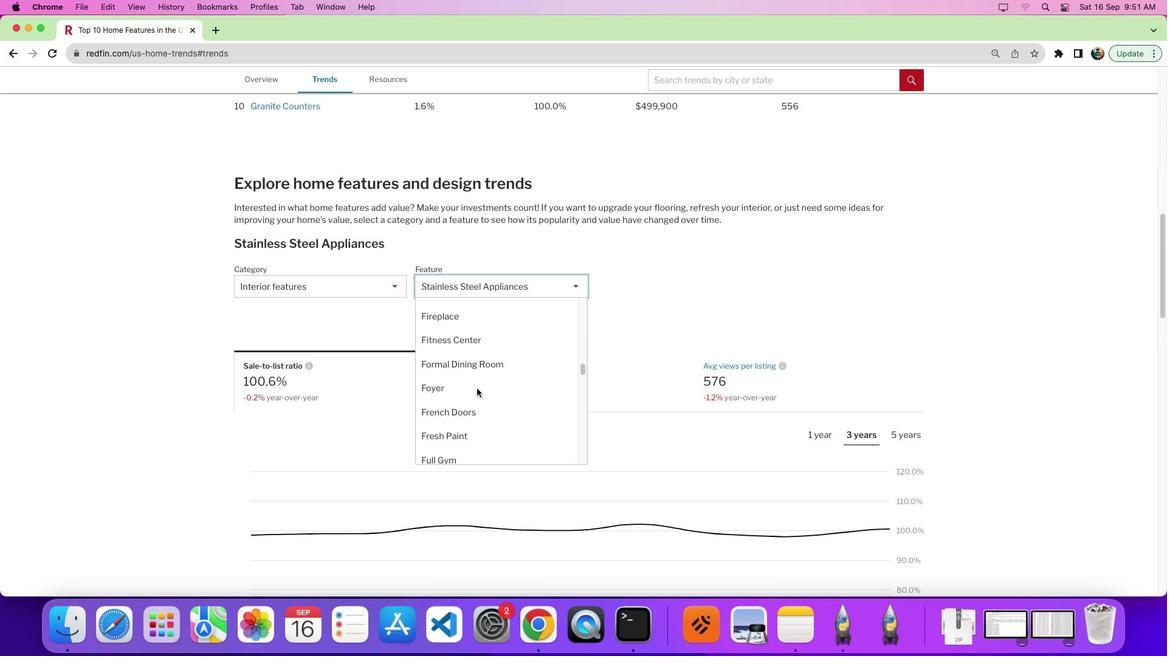 
Action: Mouse scrolled (476, 389) with delta (0, 0)
Screenshot: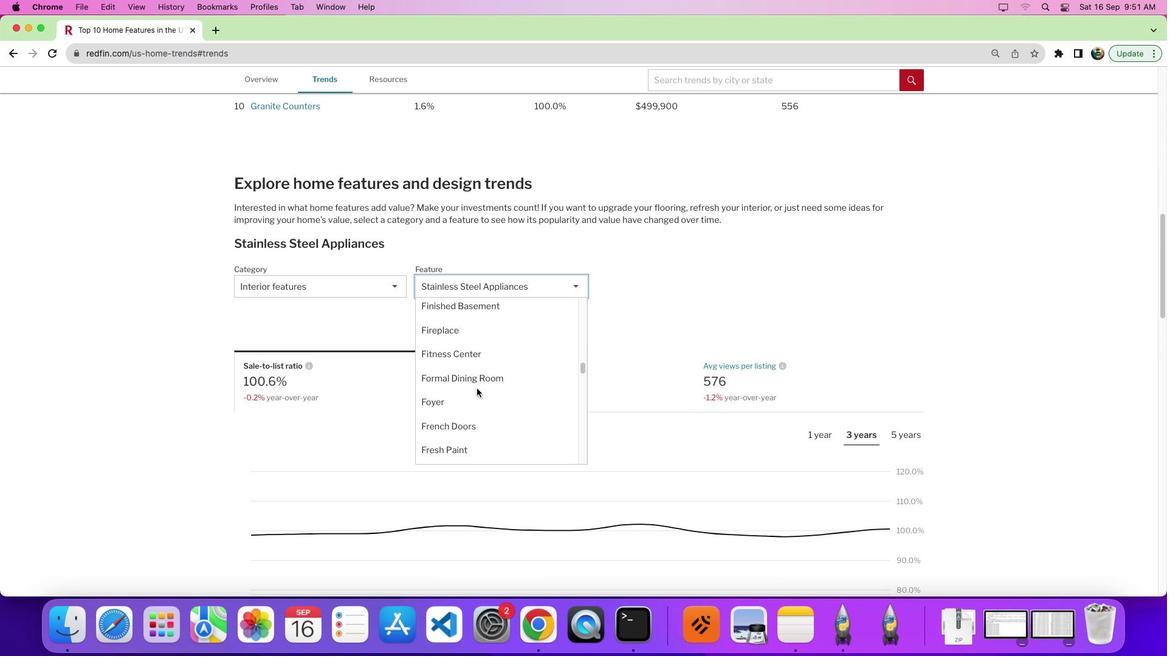 
Action: Mouse moved to (476, 386)
Screenshot: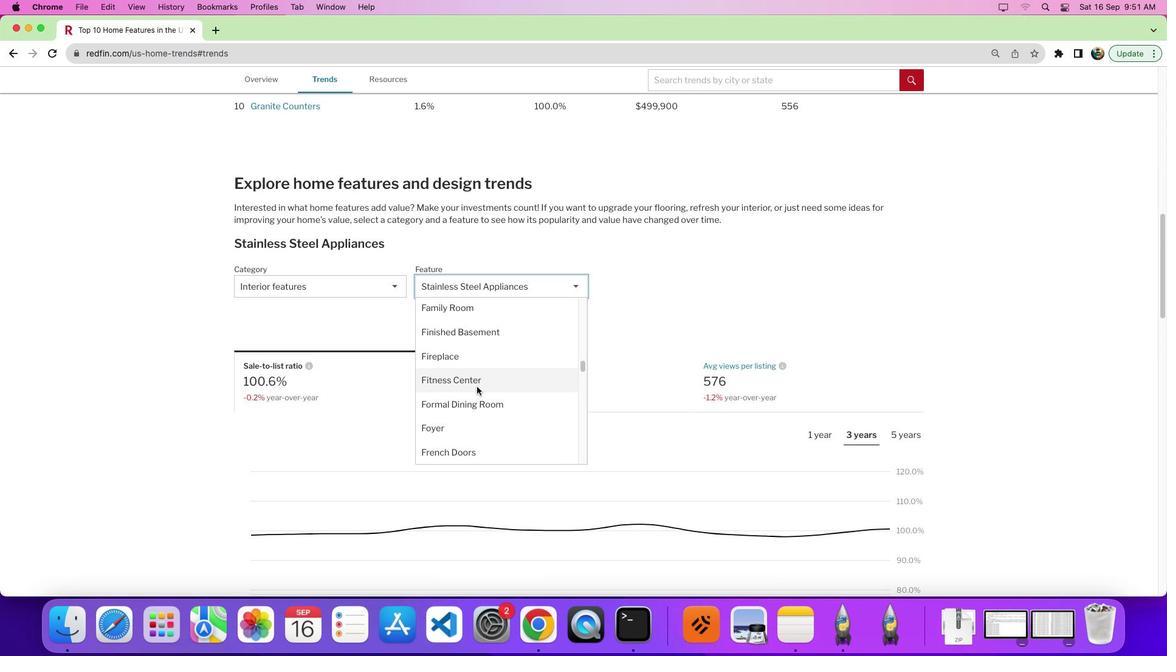 
Action: Mouse scrolled (476, 386) with delta (0, 0)
Screenshot: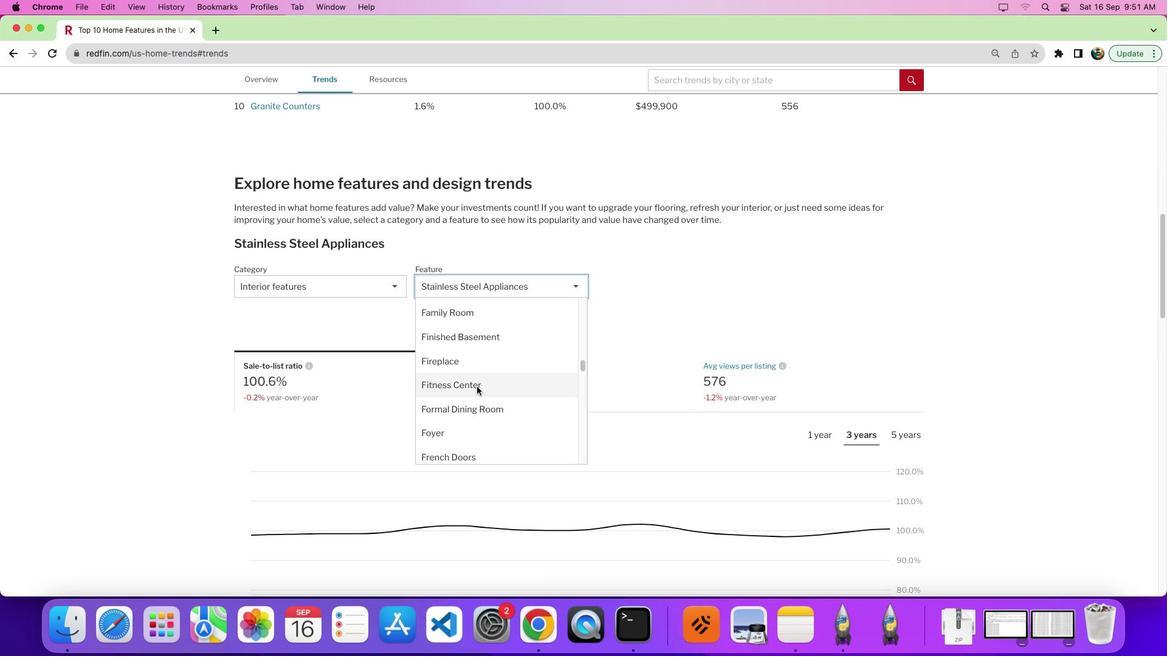 
Action: Mouse scrolled (476, 386) with delta (0, 0)
Screenshot: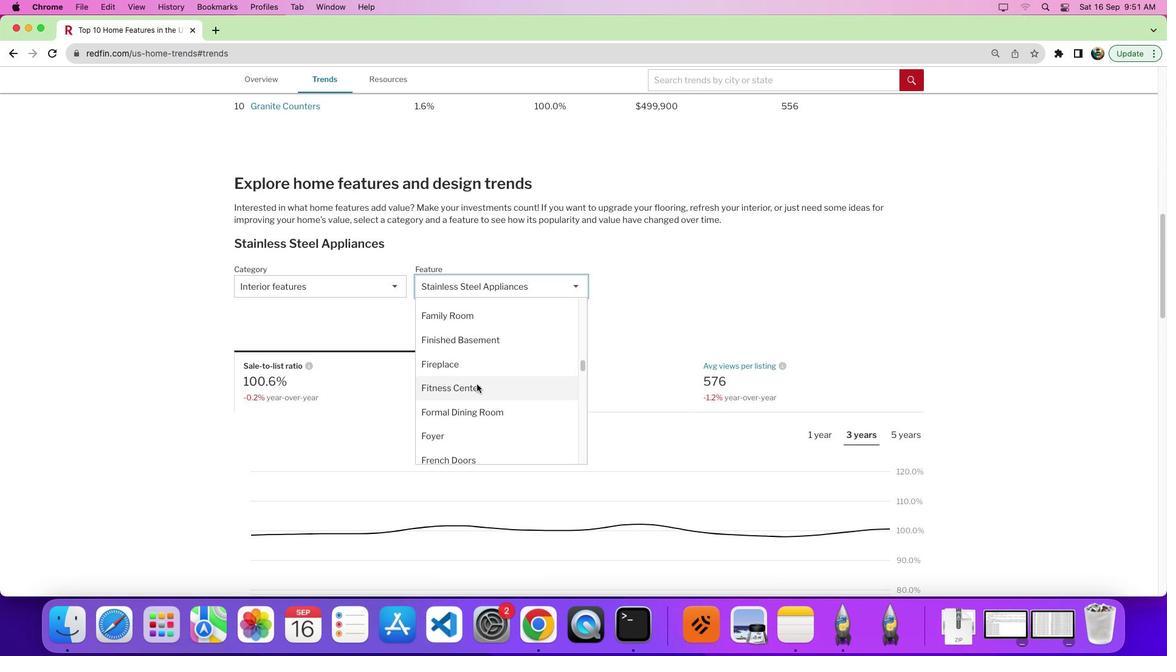 
Action: Mouse moved to (477, 383)
Screenshot: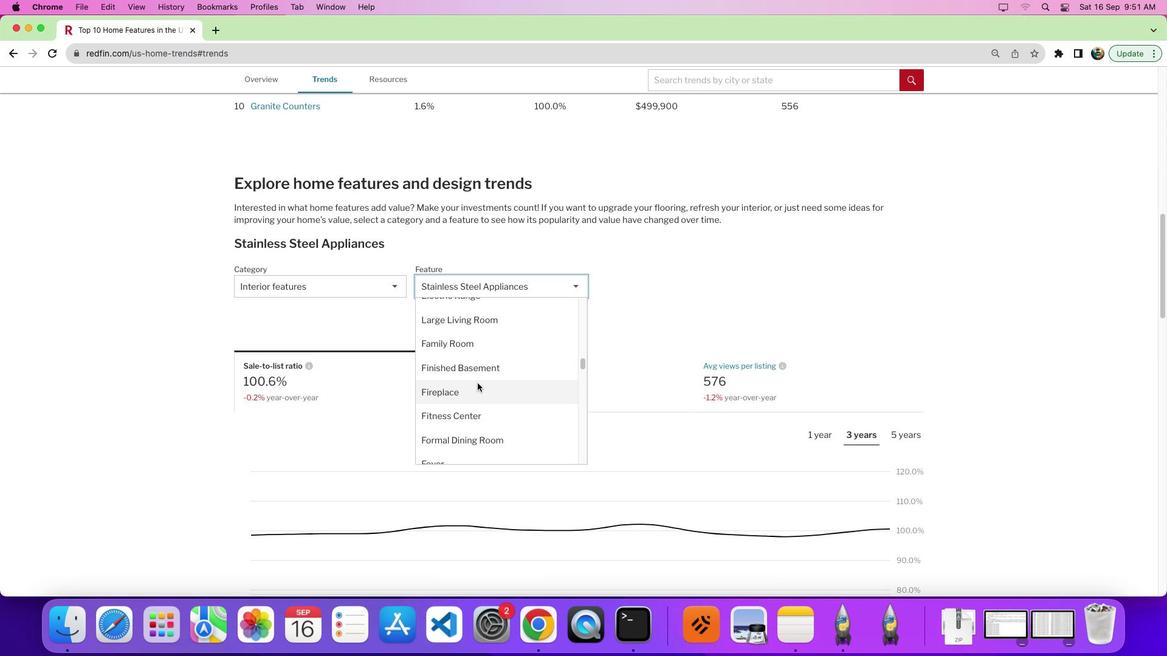 
Action: Mouse scrolled (477, 383) with delta (0, 0)
Screenshot: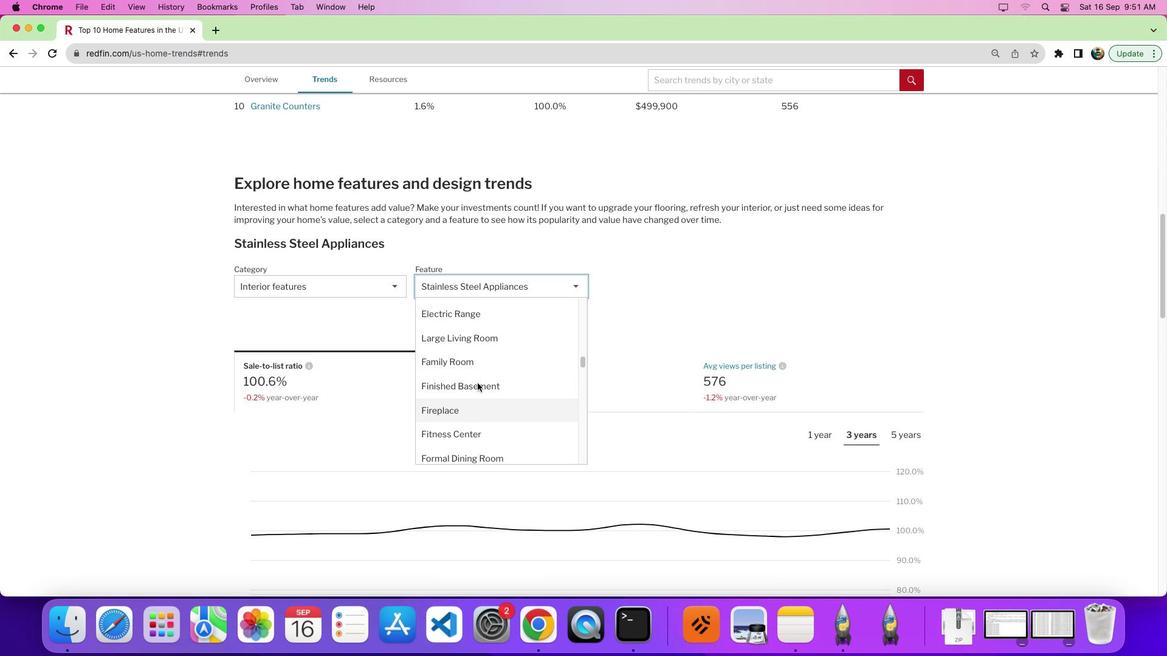 
Action: Mouse scrolled (477, 383) with delta (0, 0)
Screenshot: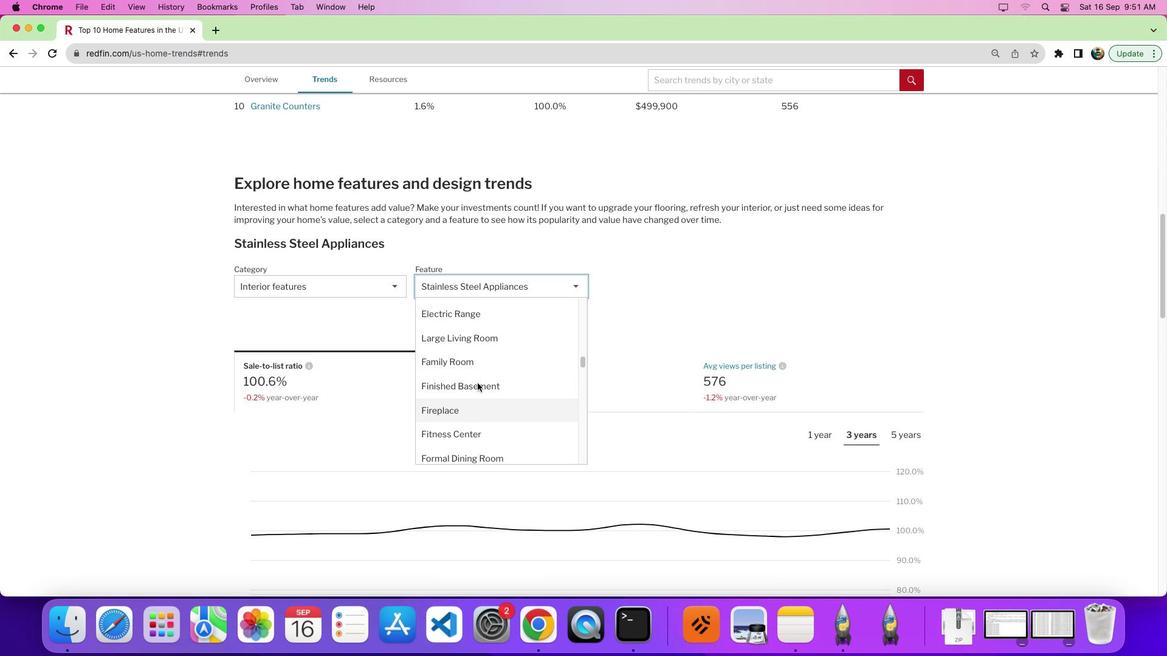 
Action: Mouse moved to (478, 383)
Screenshot: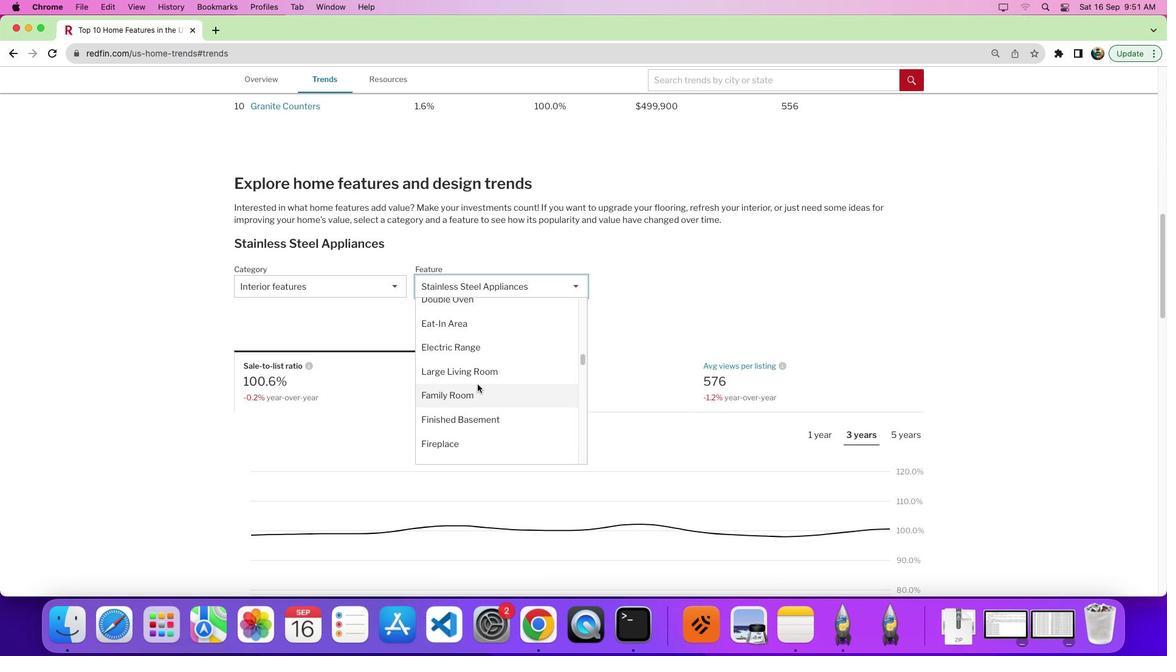 
Action: Mouse scrolled (478, 383) with delta (0, 0)
Screenshot: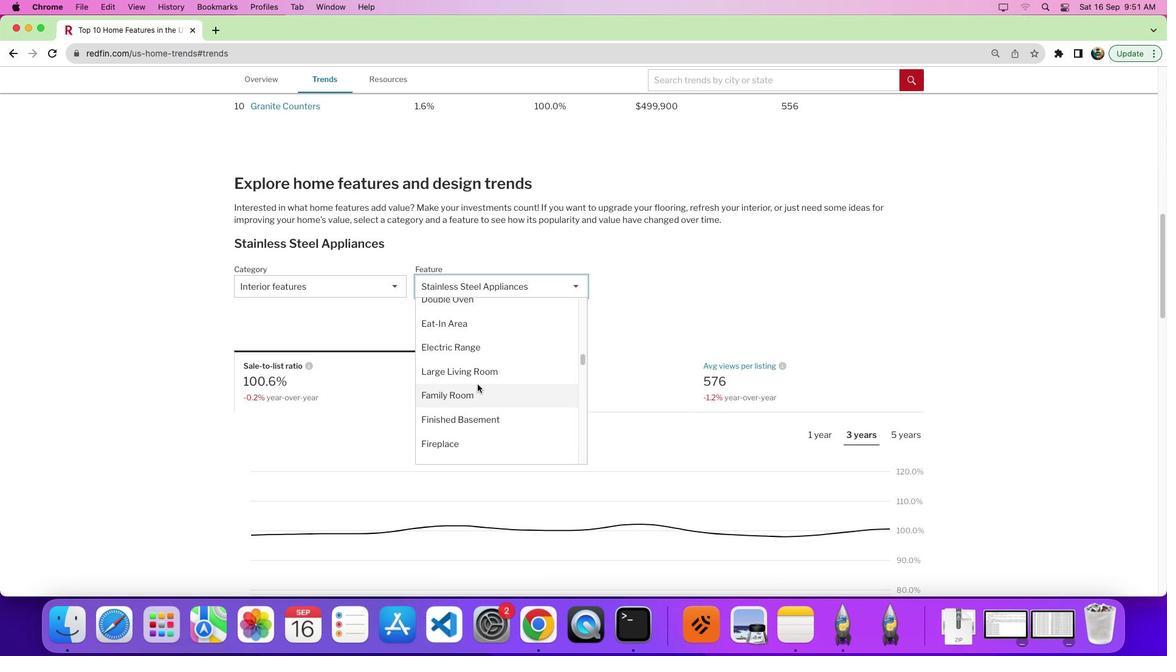 
Action: Mouse moved to (477, 385)
Screenshot: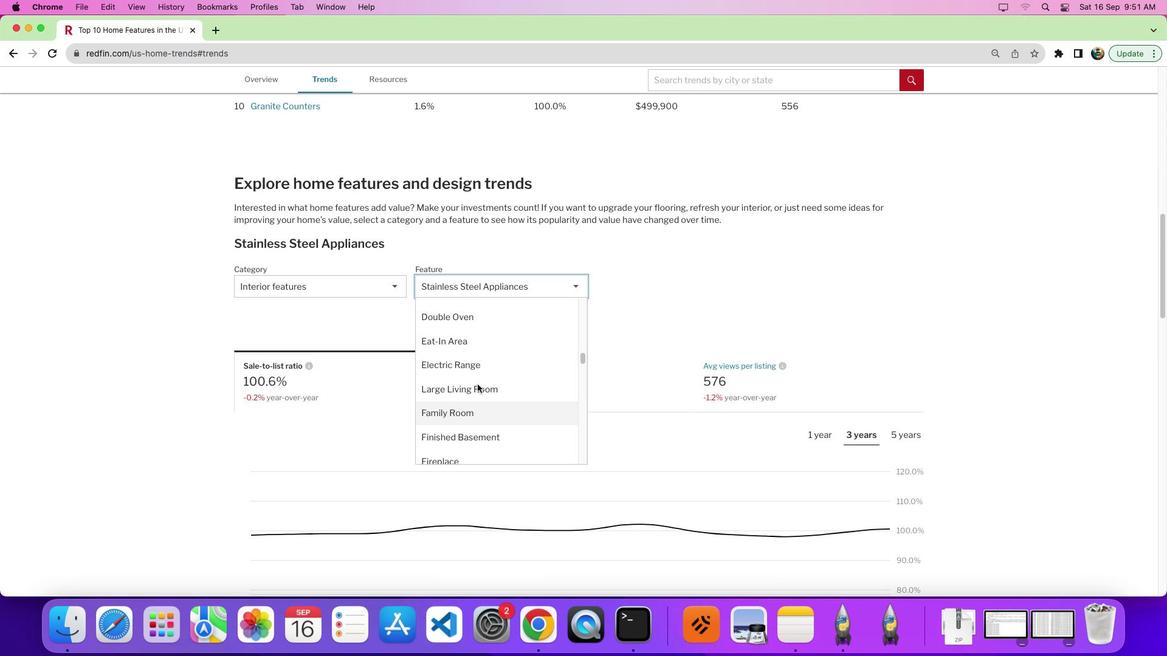 
Action: Mouse scrolled (477, 385) with delta (0, 0)
Screenshot: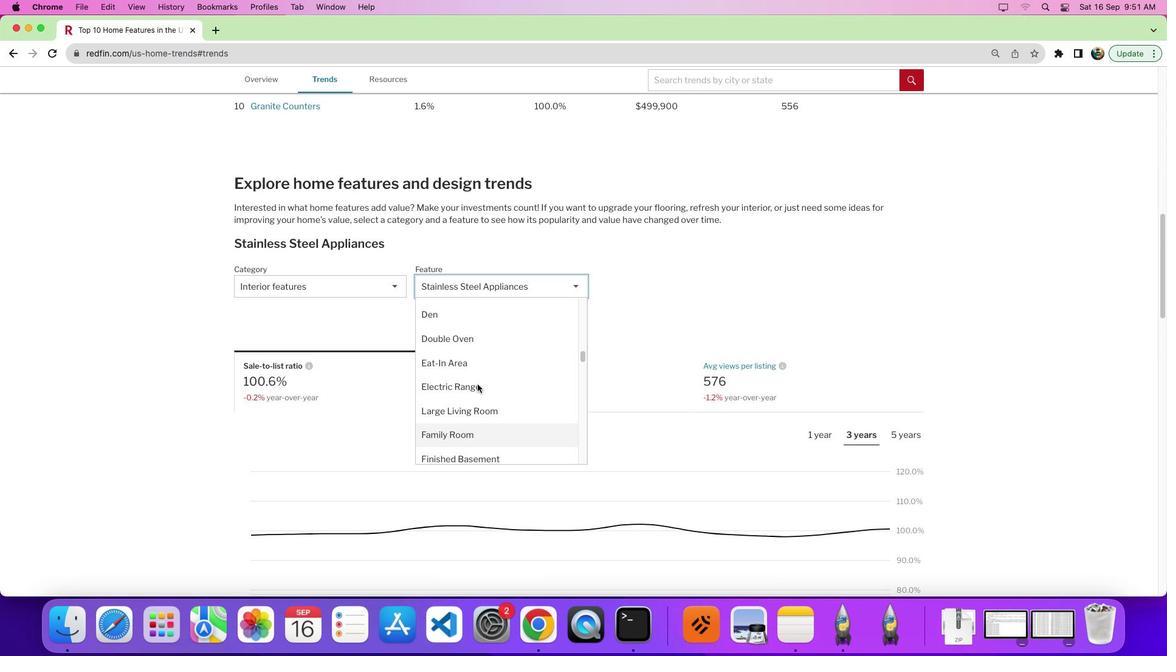 
Action: Mouse scrolled (477, 385) with delta (0, 3)
Screenshot: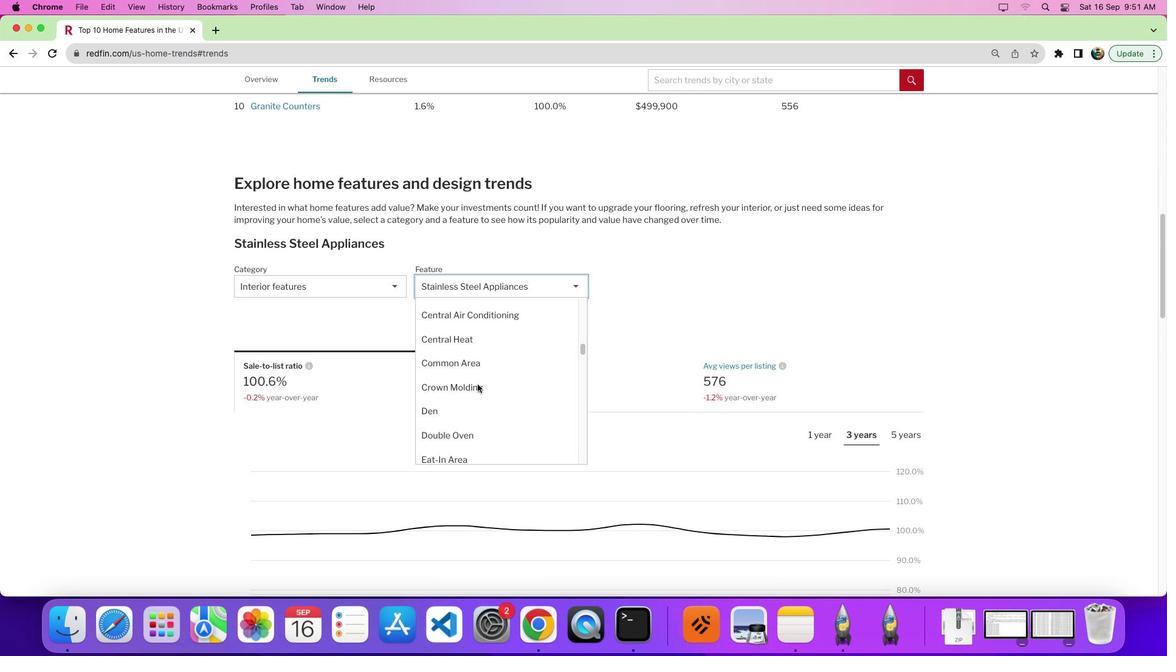 
Action: Mouse scrolled (477, 385) with delta (0, 0)
Screenshot: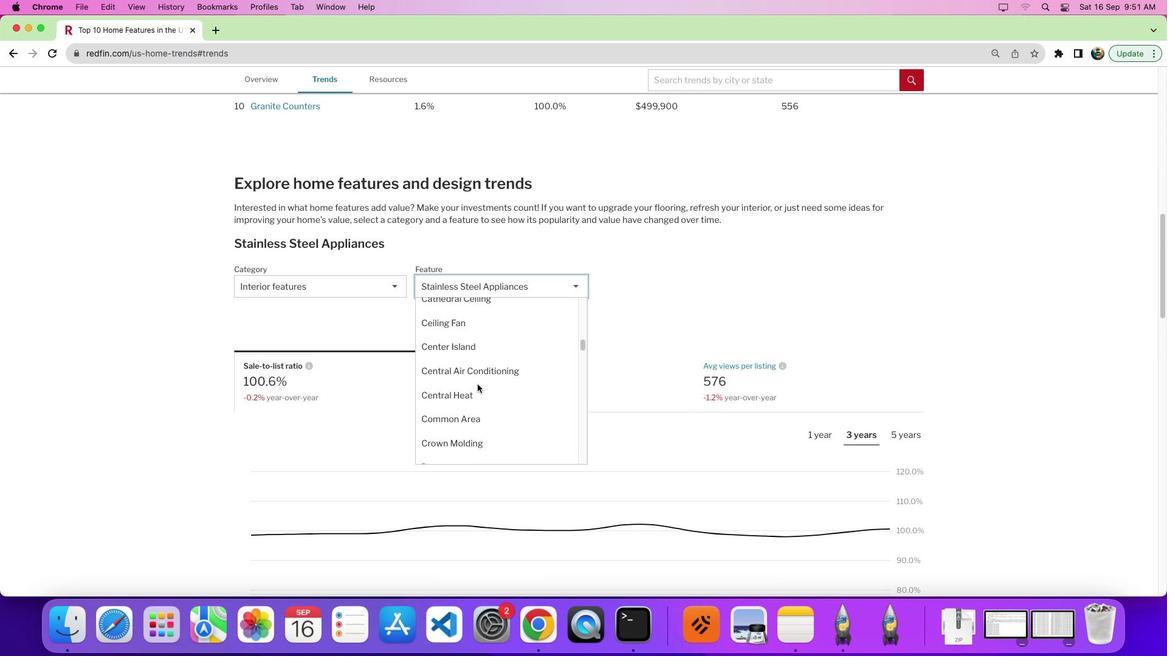 
Action: Mouse scrolled (477, 385) with delta (0, 0)
Screenshot: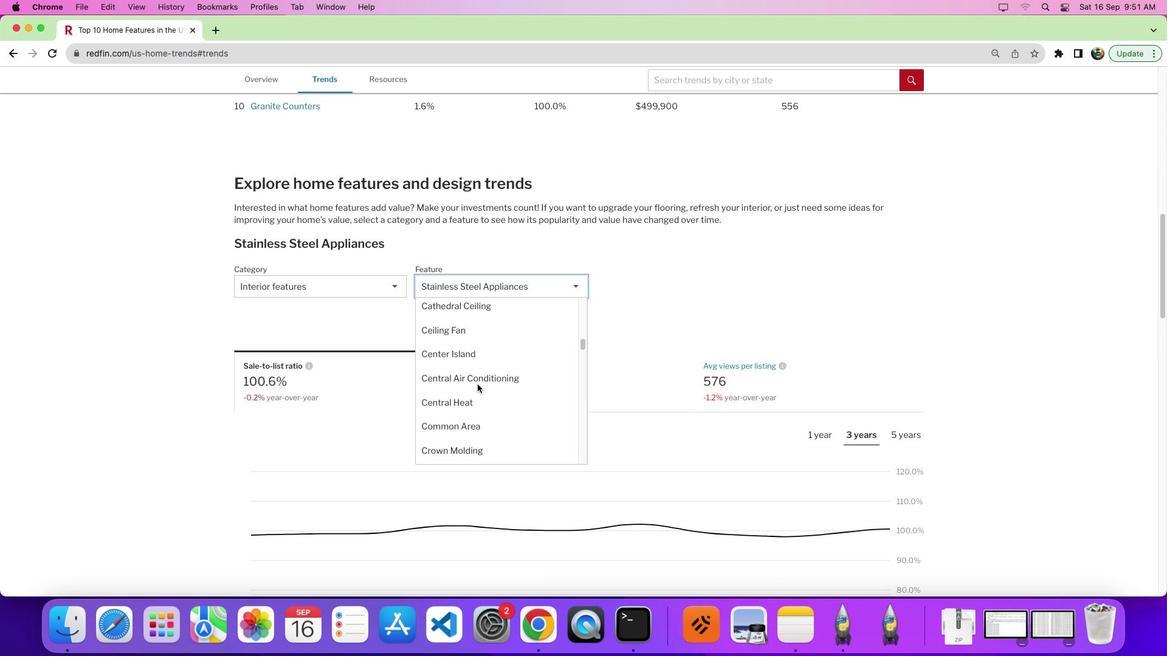 
Action: Mouse moved to (469, 398)
Screenshot: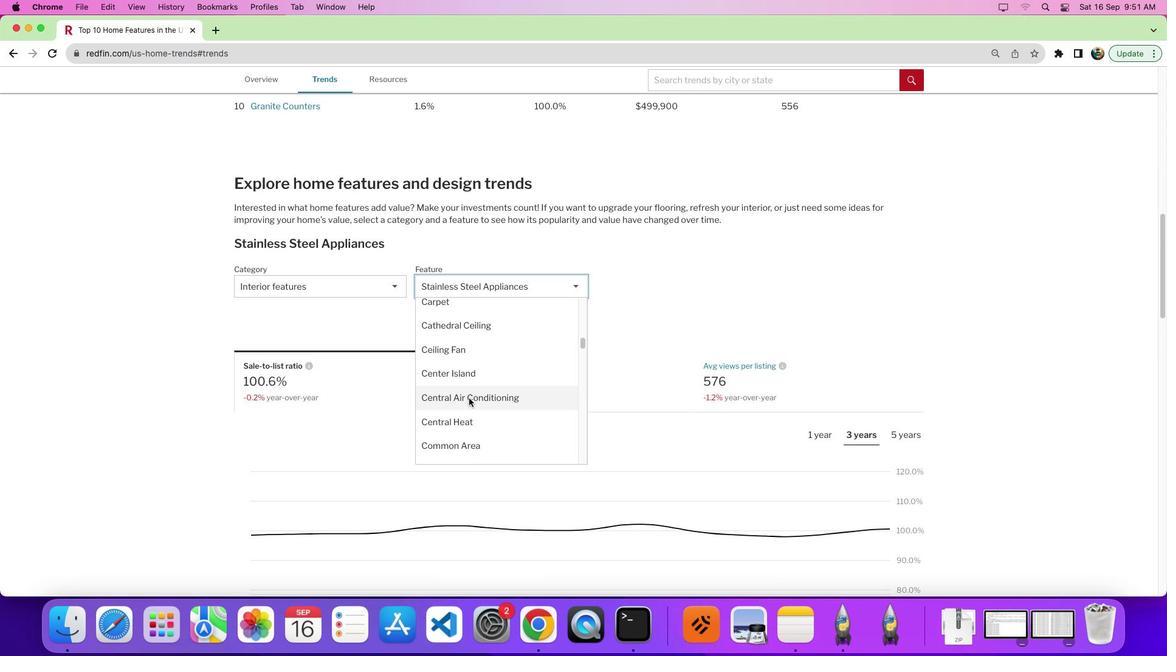 
Action: Mouse pressed left at (469, 398)
Screenshot: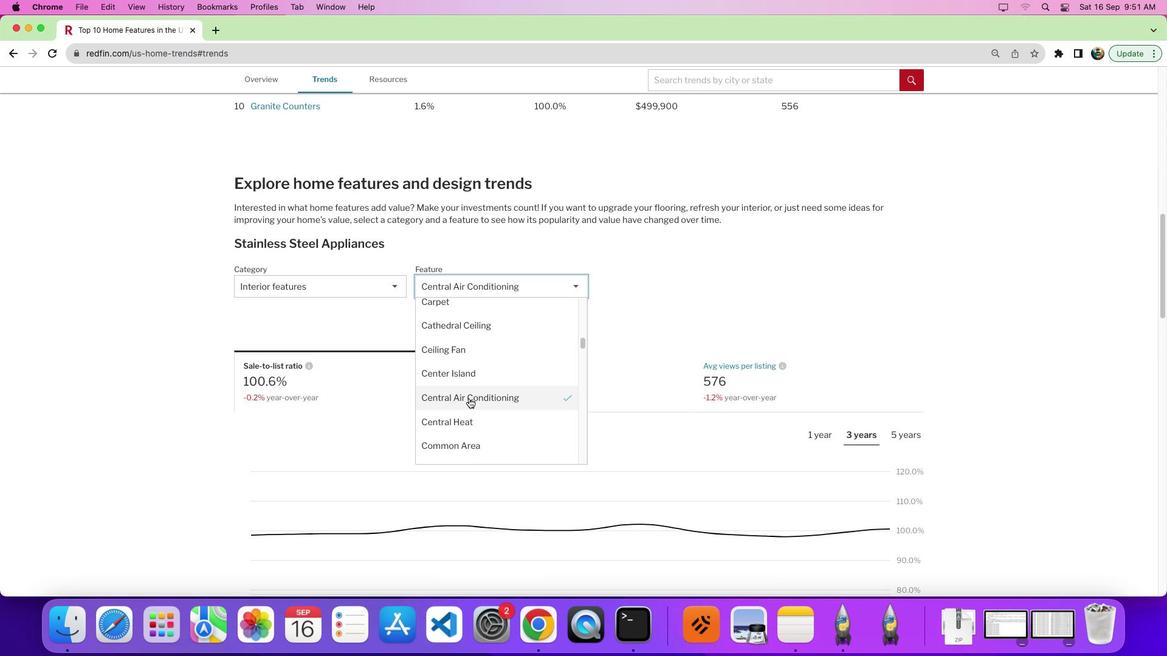 
Action: Mouse moved to (712, 360)
Screenshot: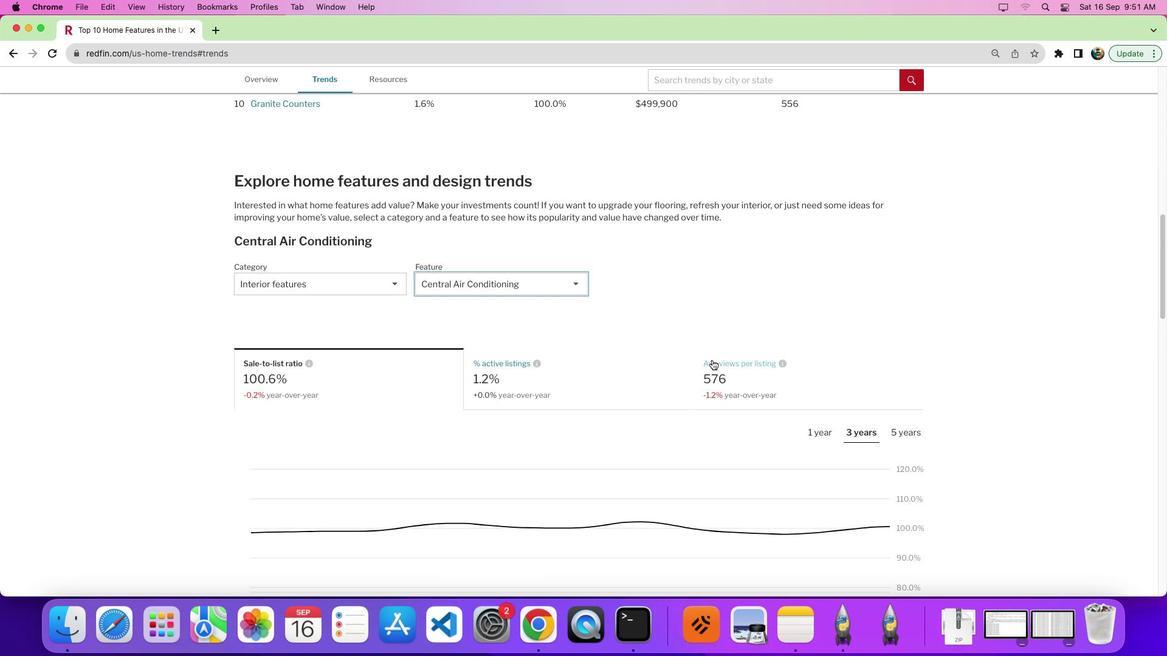 
Action: Mouse scrolled (712, 360) with delta (0, 0)
Screenshot: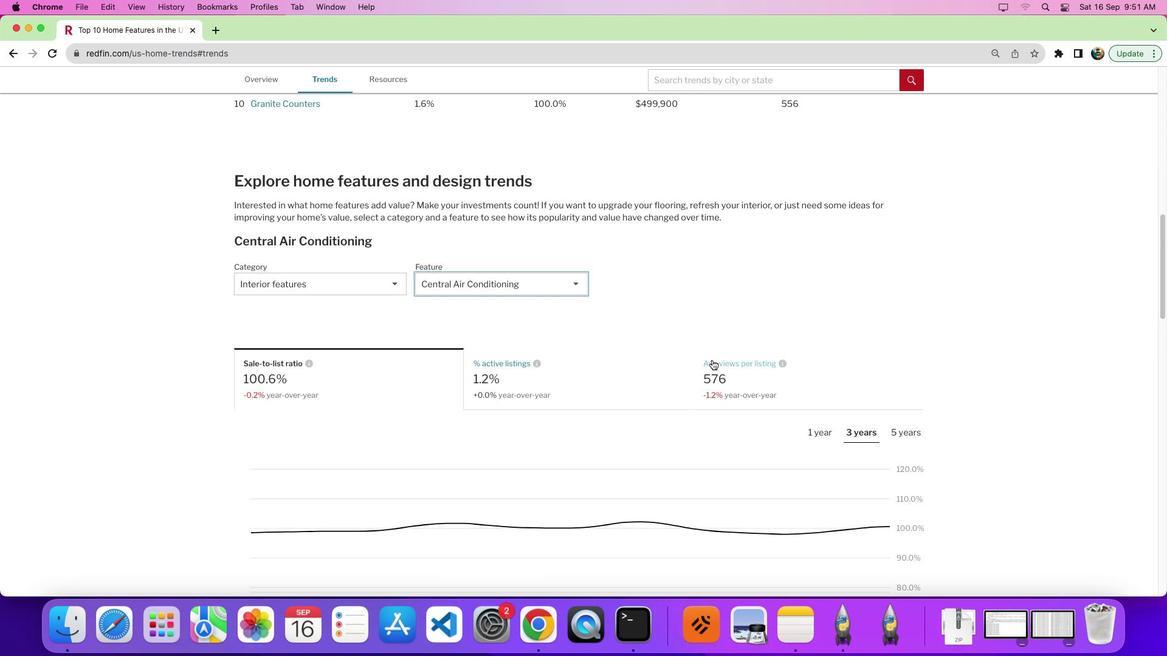 
Action: Mouse moved to (712, 360)
Screenshot: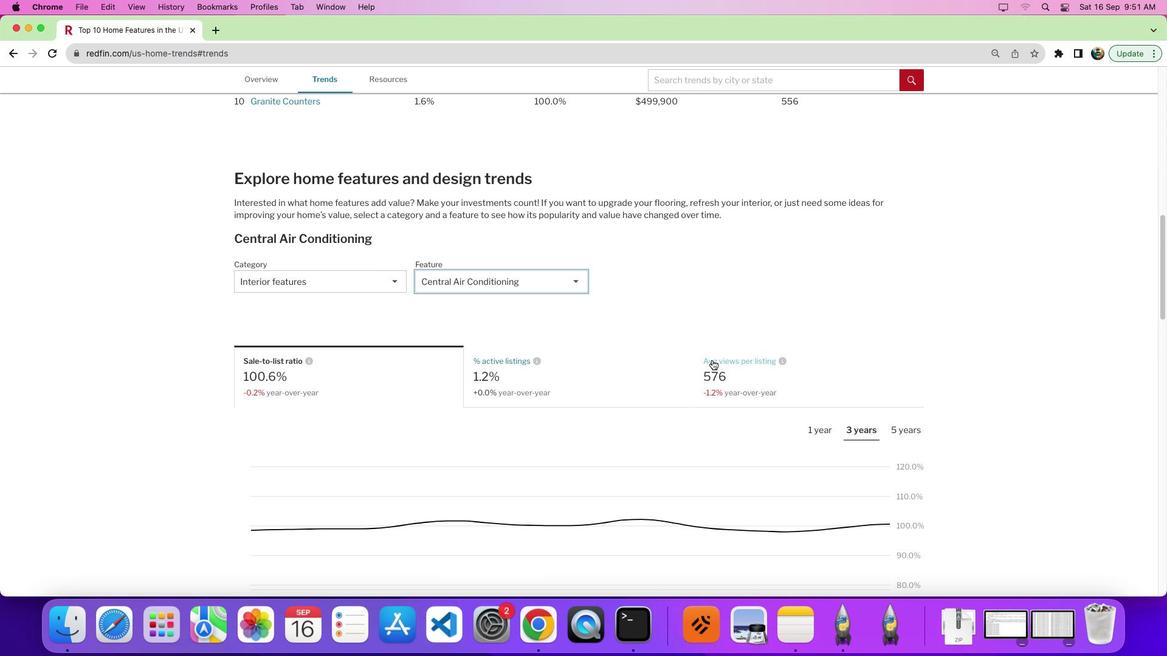
Action: Mouse scrolled (712, 360) with delta (0, 0)
Screenshot: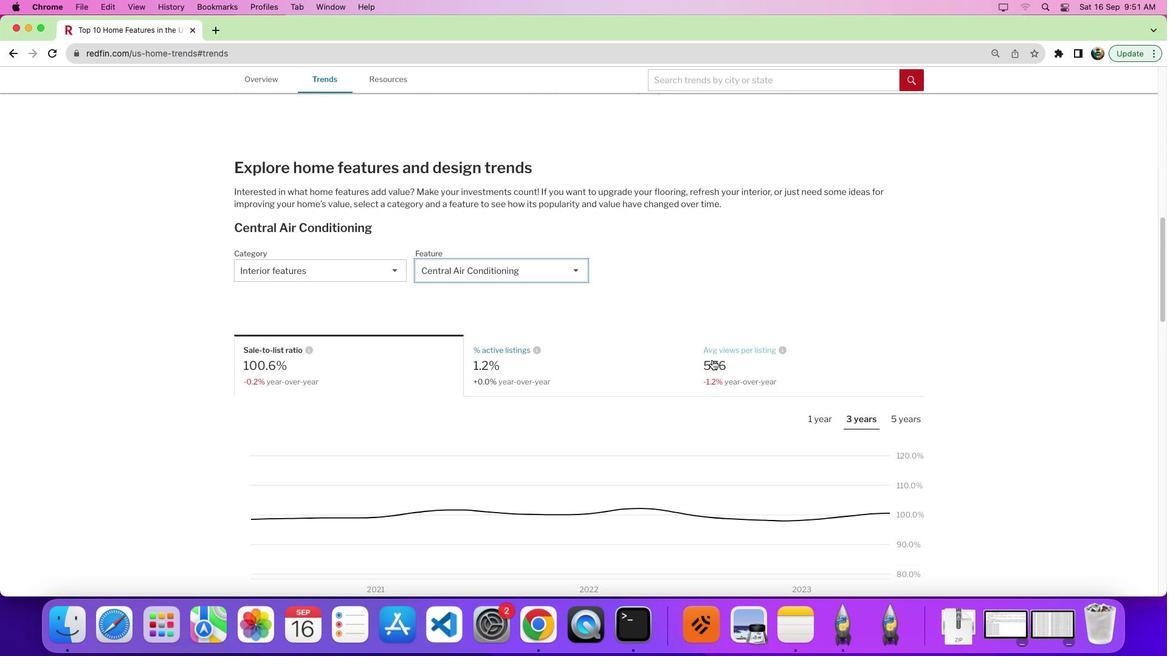 
Action: Mouse scrolled (712, 360) with delta (0, -2)
Screenshot: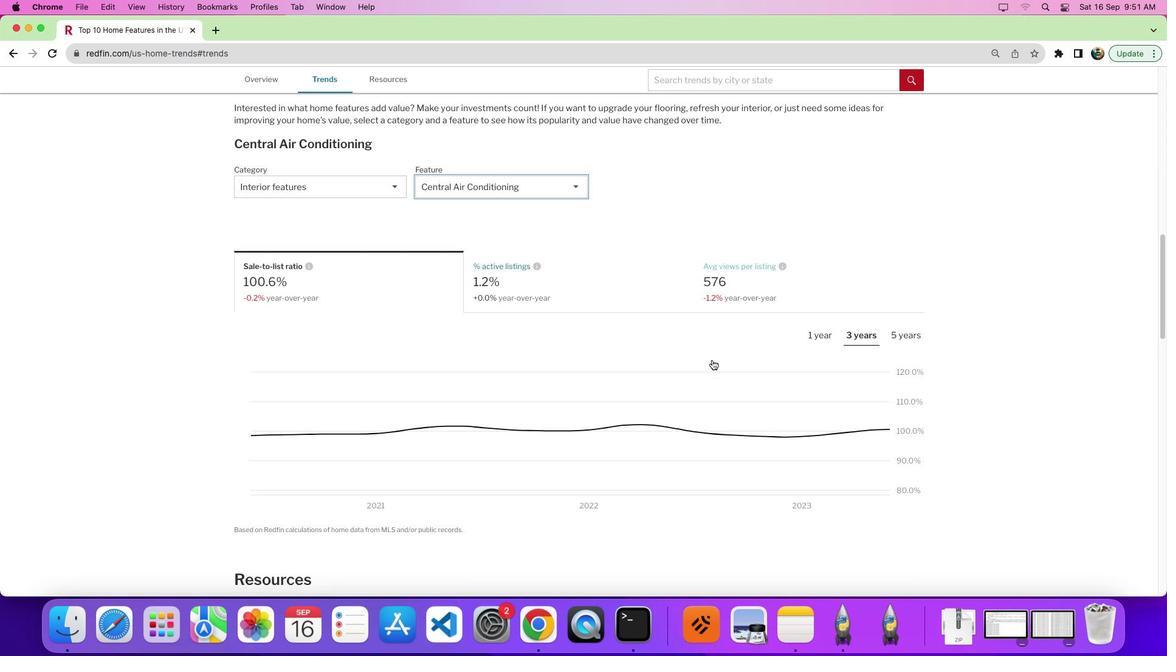 
Action: Mouse moved to (519, 252)
Screenshot: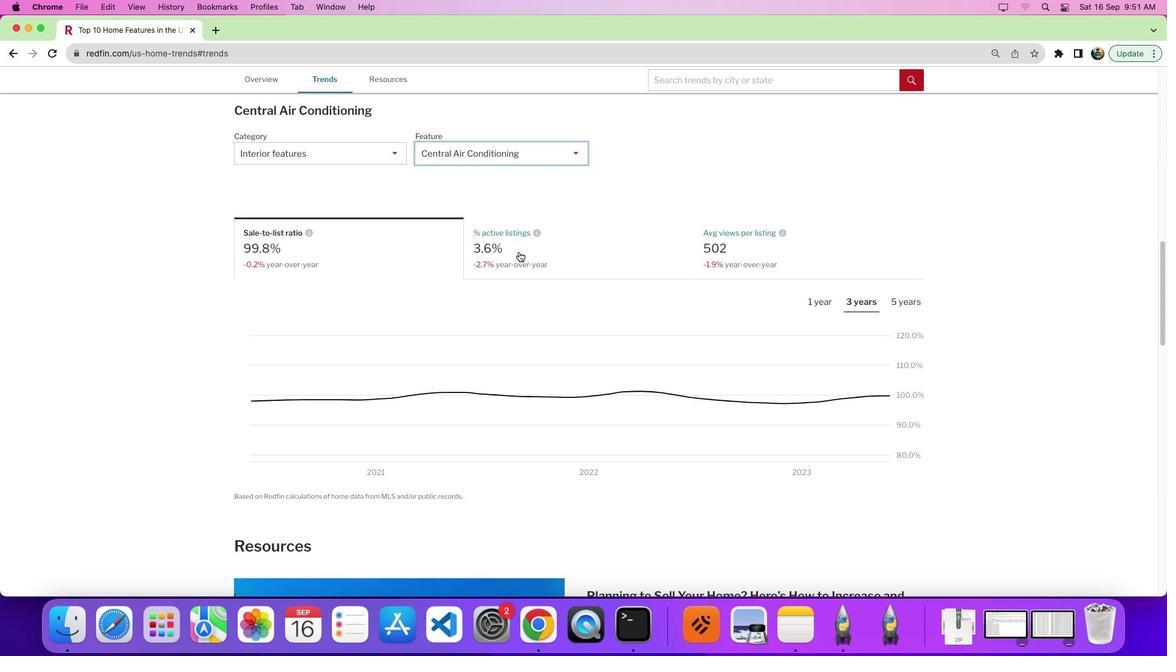 
Action: Mouse pressed left at (519, 252)
Screenshot: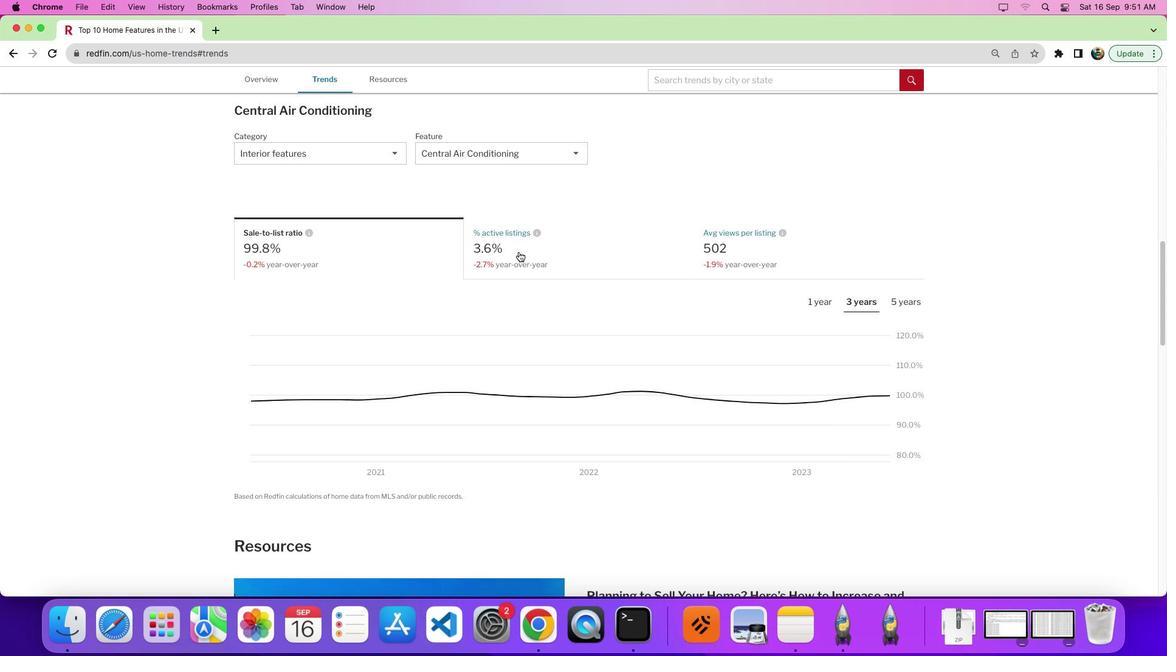 
Action: Mouse moved to (673, 309)
Screenshot: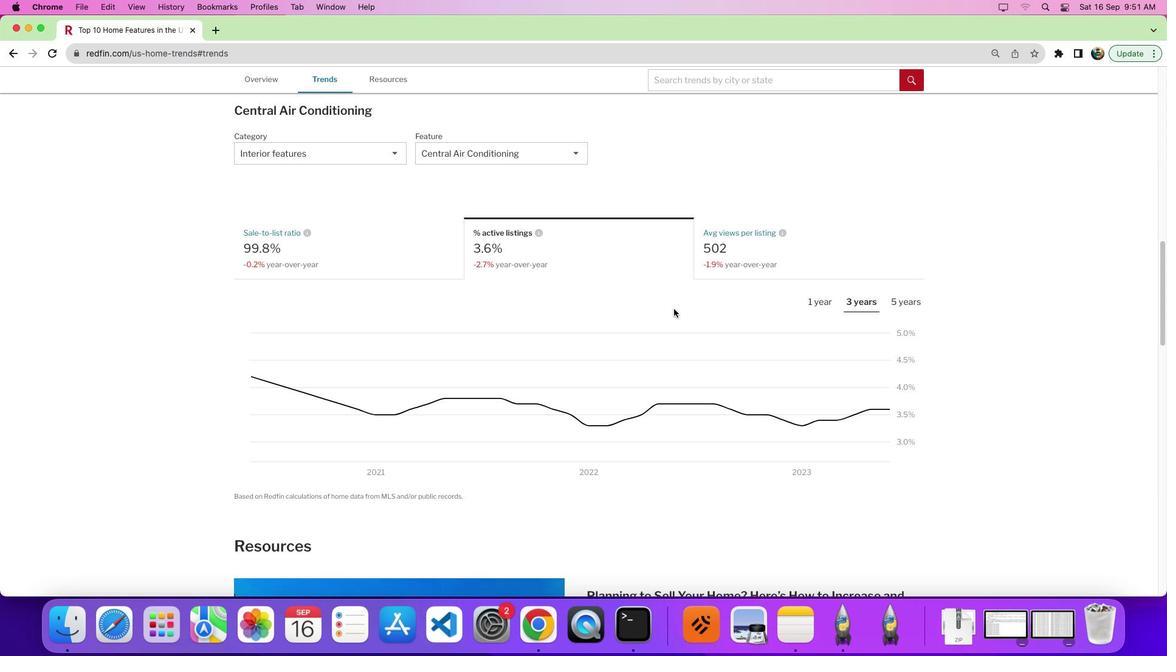 
Action: Mouse scrolled (673, 309) with delta (0, 0)
Screenshot: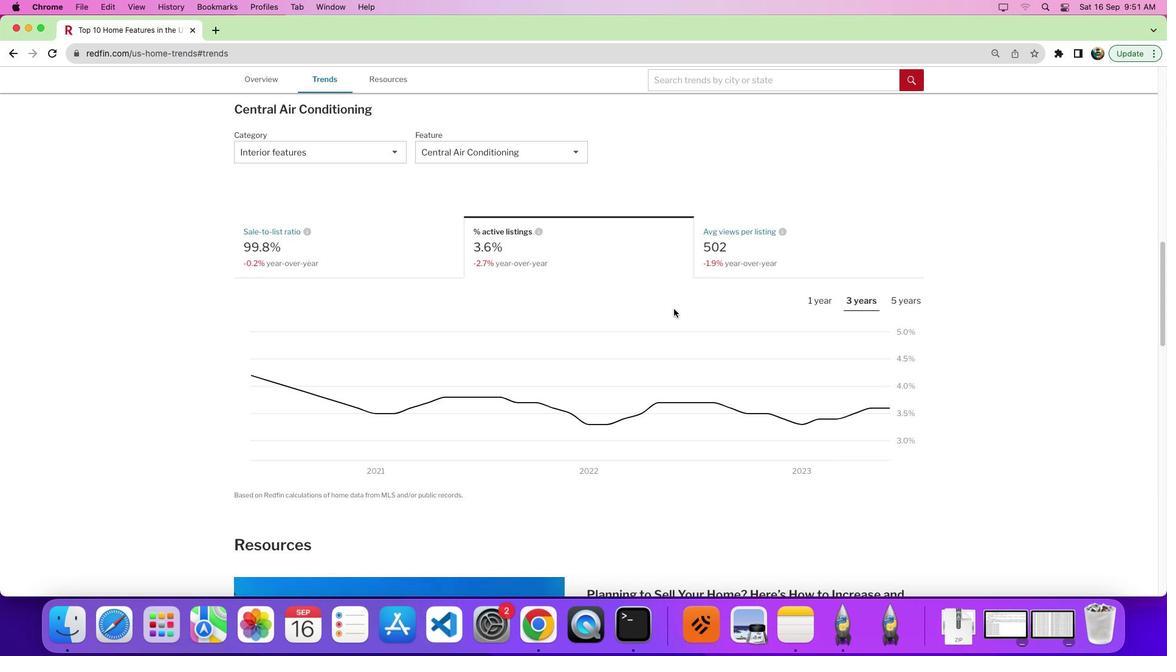 
Action: Mouse scrolled (673, 309) with delta (0, 0)
Screenshot: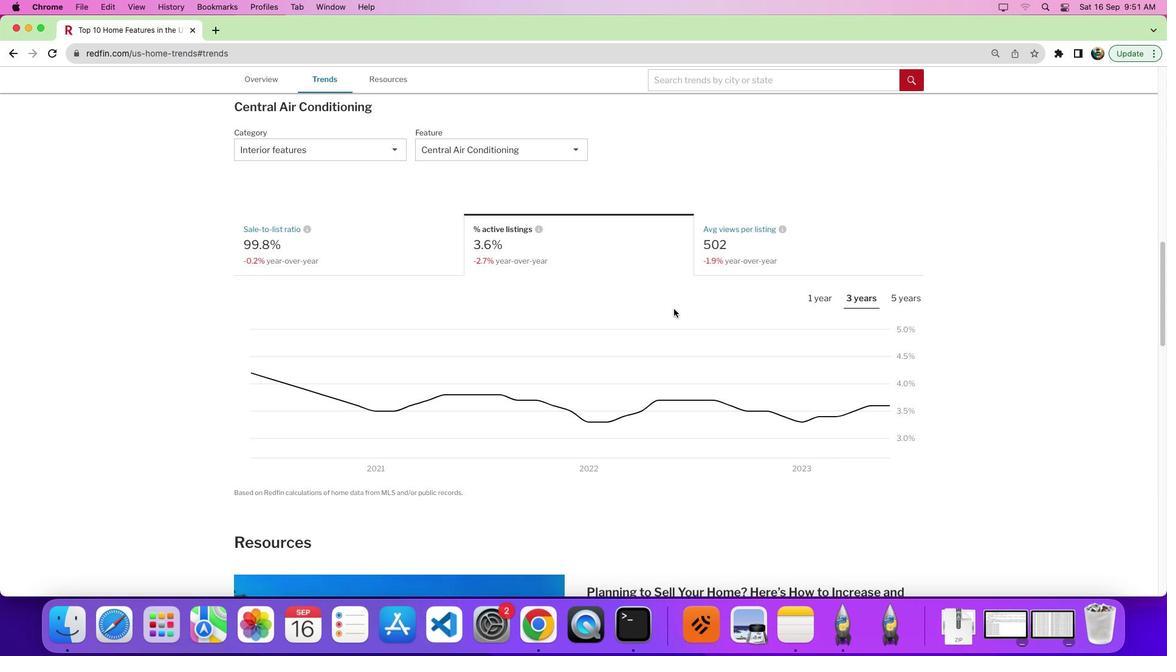 
Action: Mouse moved to (856, 346)
Screenshot: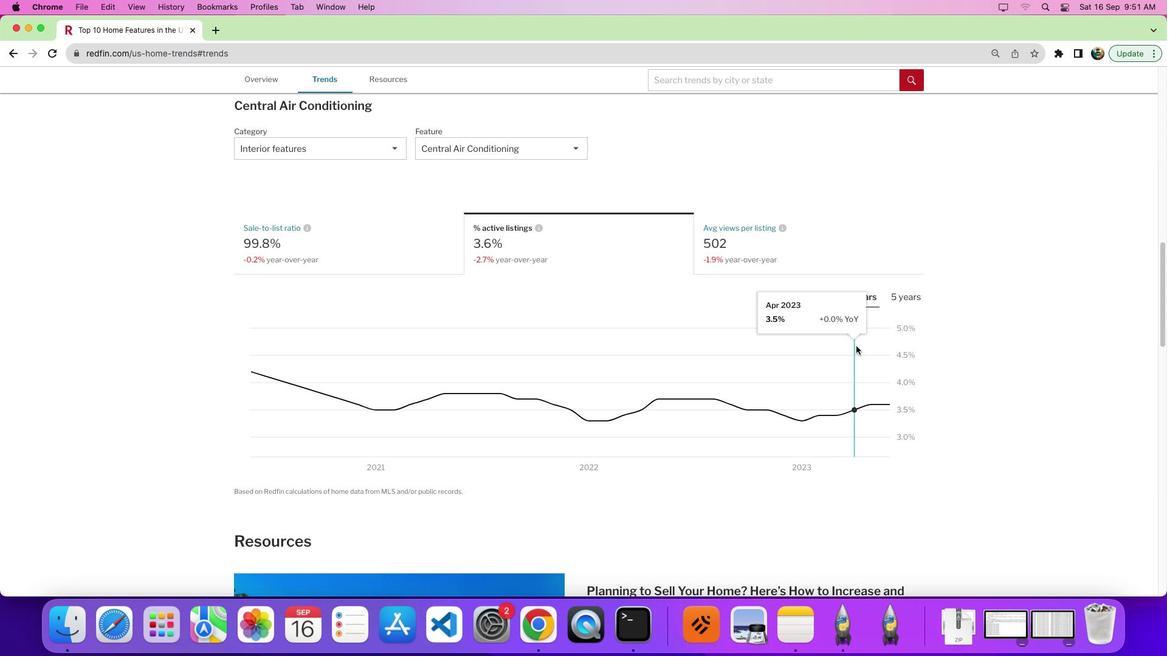 
Action: Mouse scrolled (856, 346) with delta (0, 0)
Screenshot: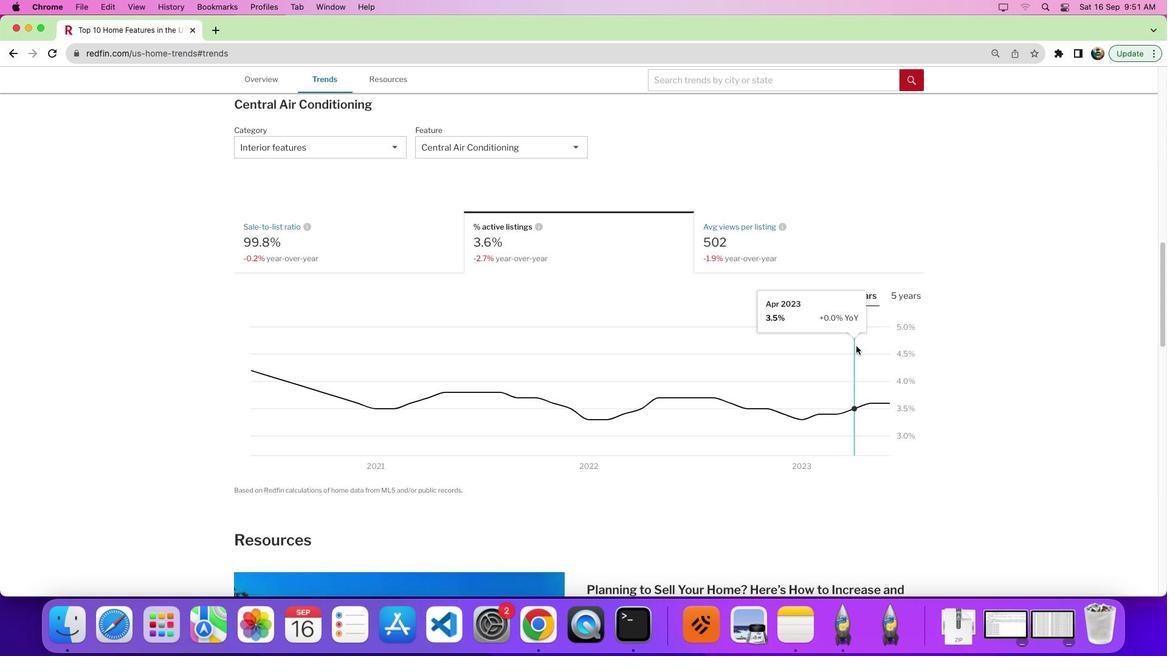 
Action: Mouse moved to (841, 265)
Screenshot: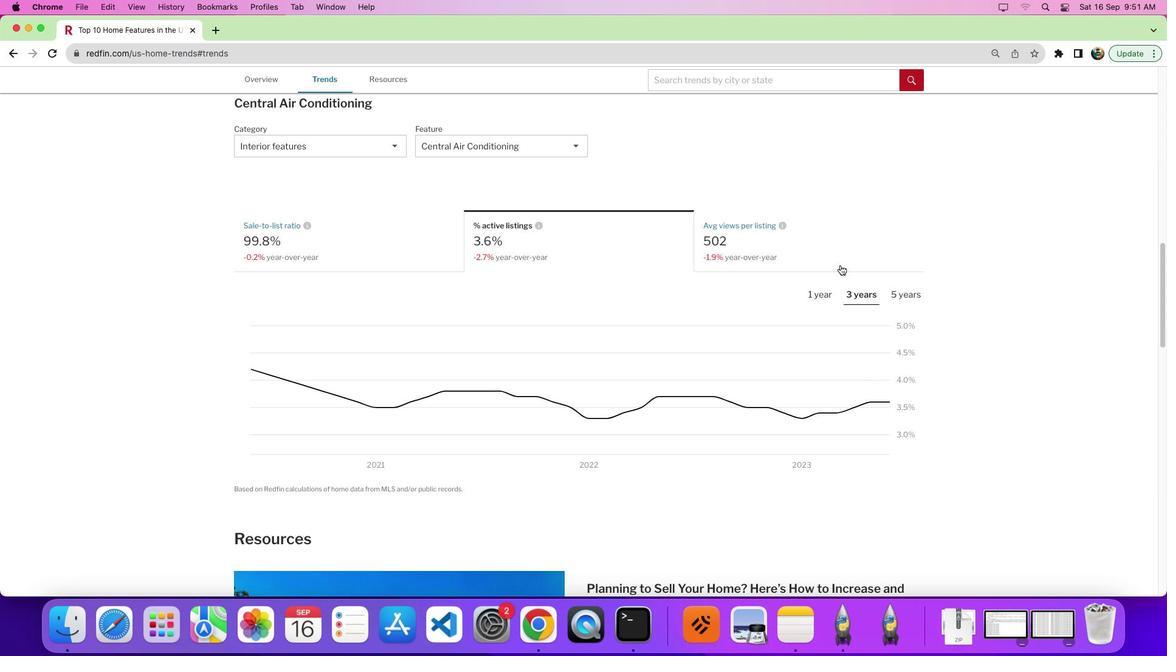 
